 Task: Look for space in Terdāl, India from 2nd June, 2023 to 9th June, 2023 for 5 adults in price range Rs.7000 to Rs.13000. Place can be shared room with 2 bedrooms having 5 beds and 2 bathrooms. Property type can be house, flat, guest house. Booking option can be shelf check-in. Required host language is English.
Action: Mouse moved to (424, 65)
Screenshot: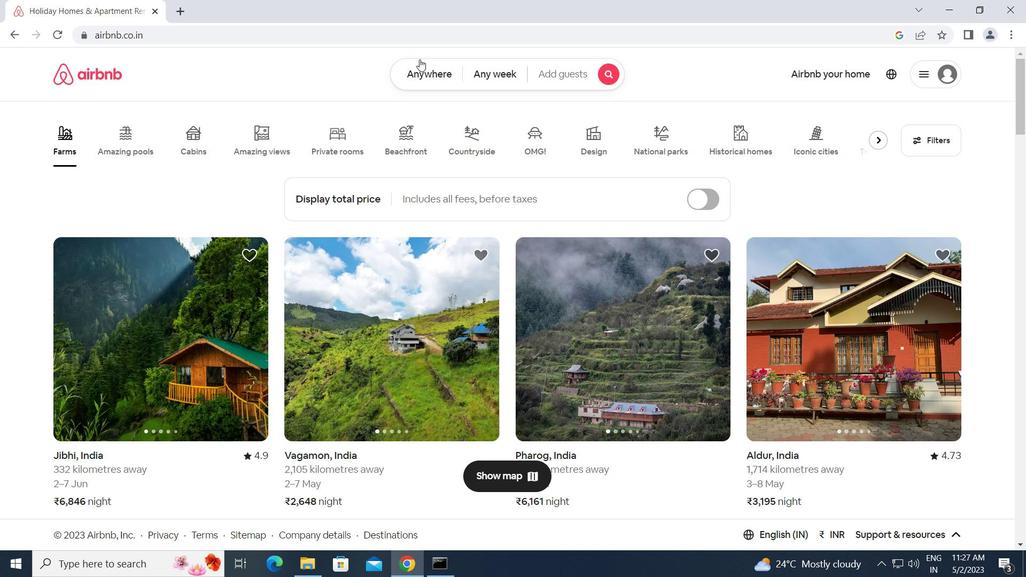 
Action: Mouse pressed left at (424, 65)
Screenshot: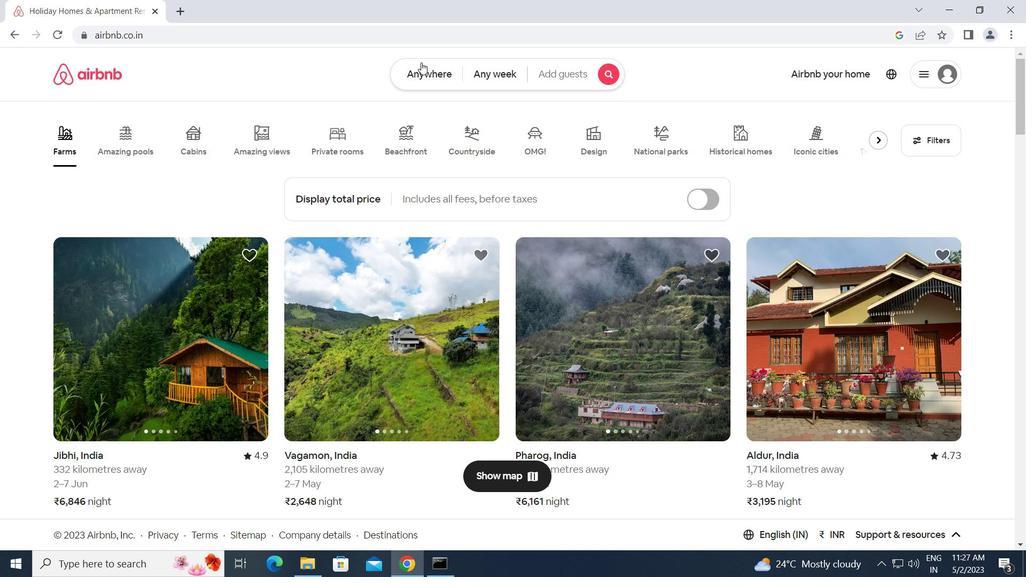 
Action: Mouse moved to (360, 110)
Screenshot: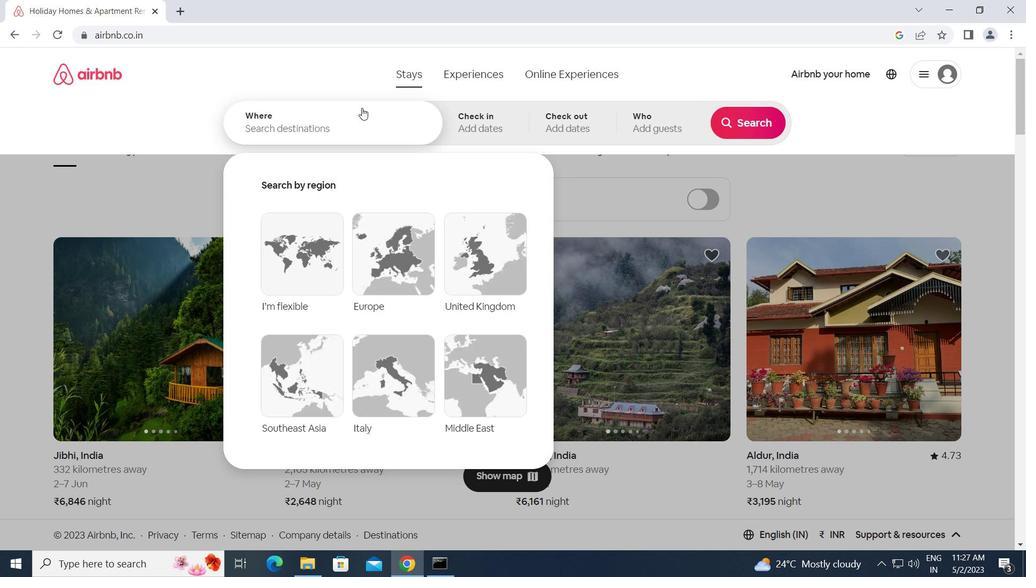 
Action: Mouse pressed left at (360, 110)
Screenshot: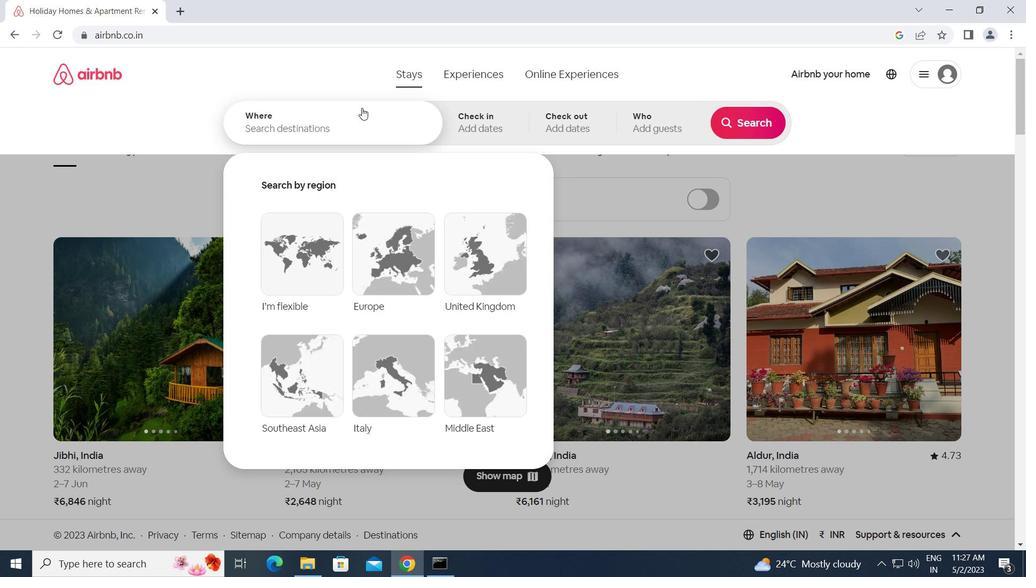 
Action: Key pressed t<Key.caps_lock>erdal,<Key.space><Key.caps_lock>i<Key.caps_lock>ndia<Key.enter>
Screenshot: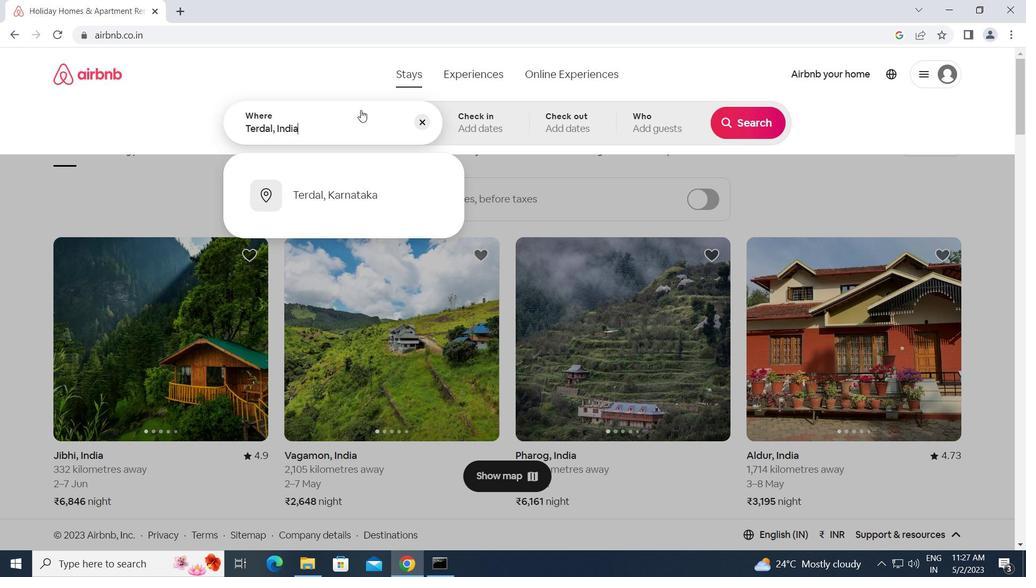 
Action: Mouse moved to (696, 280)
Screenshot: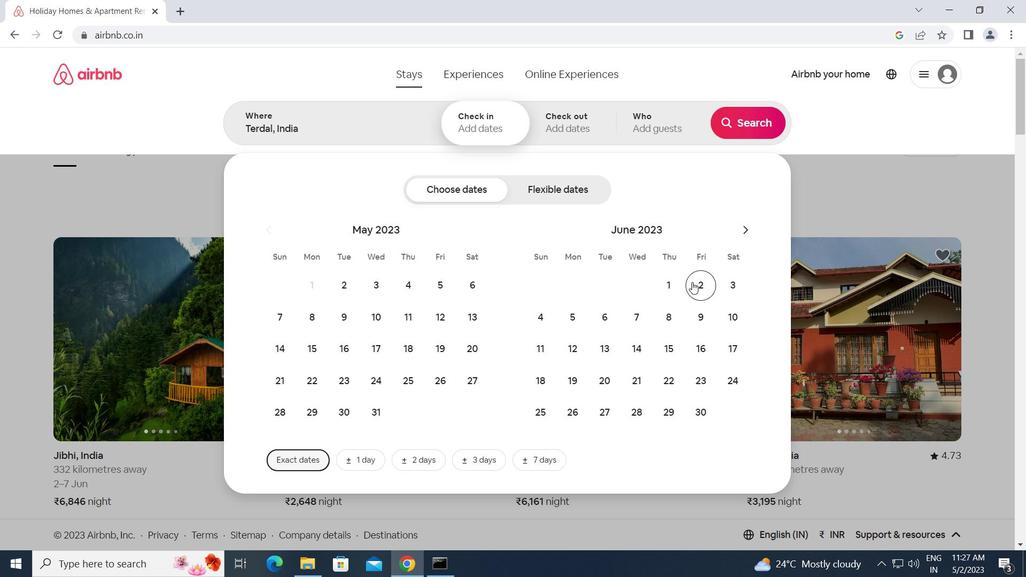 
Action: Mouse pressed left at (696, 280)
Screenshot: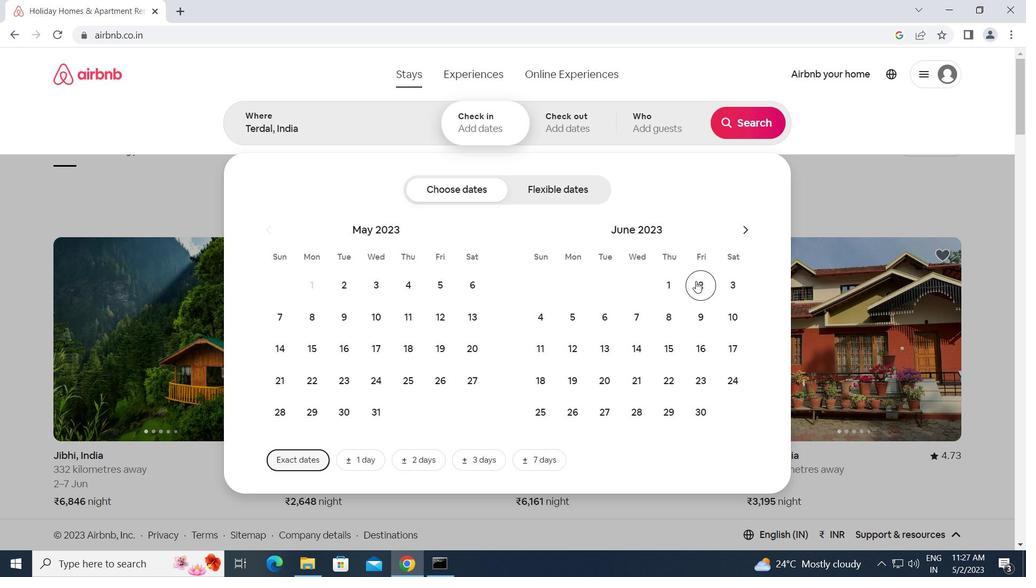 
Action: Mouse moved to (699, 325)
Screenshot: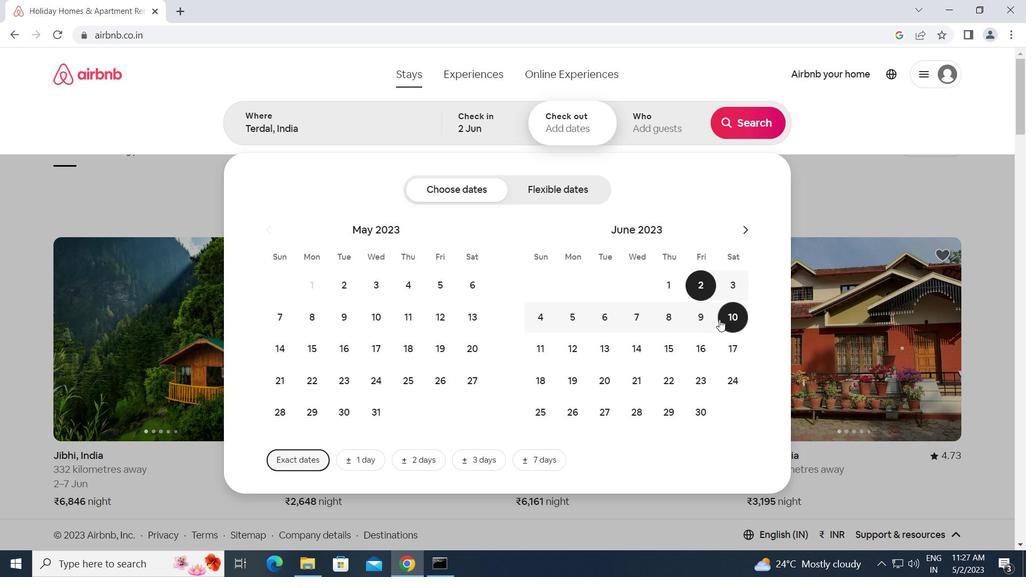
Action: Mouse pressed left at (699, 325)
Screenshot: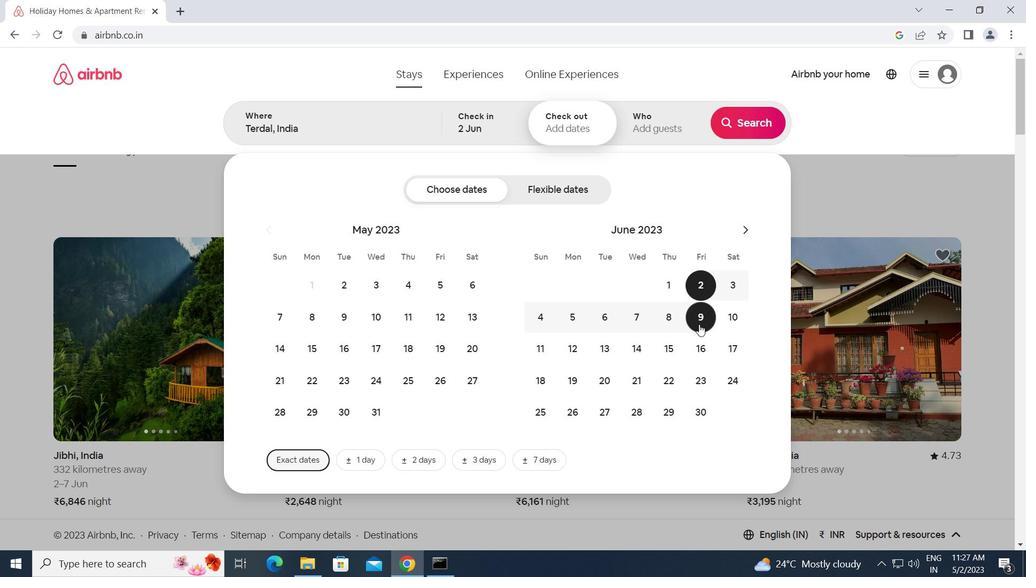 
Action: Mouse moved to (667, 114)
Screenshot: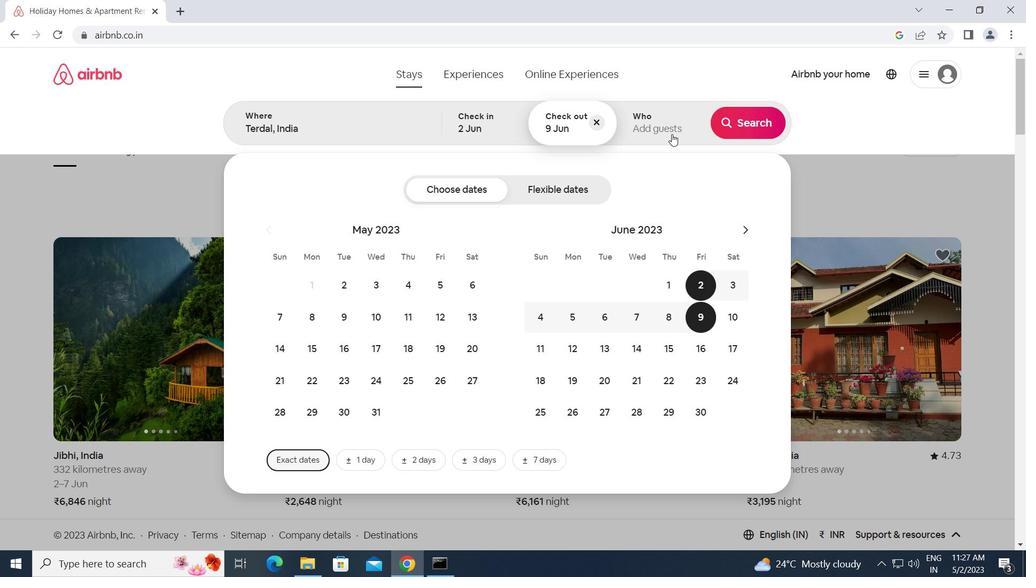 
Action: Mouse pressed left at (667, 114)
Screenshot: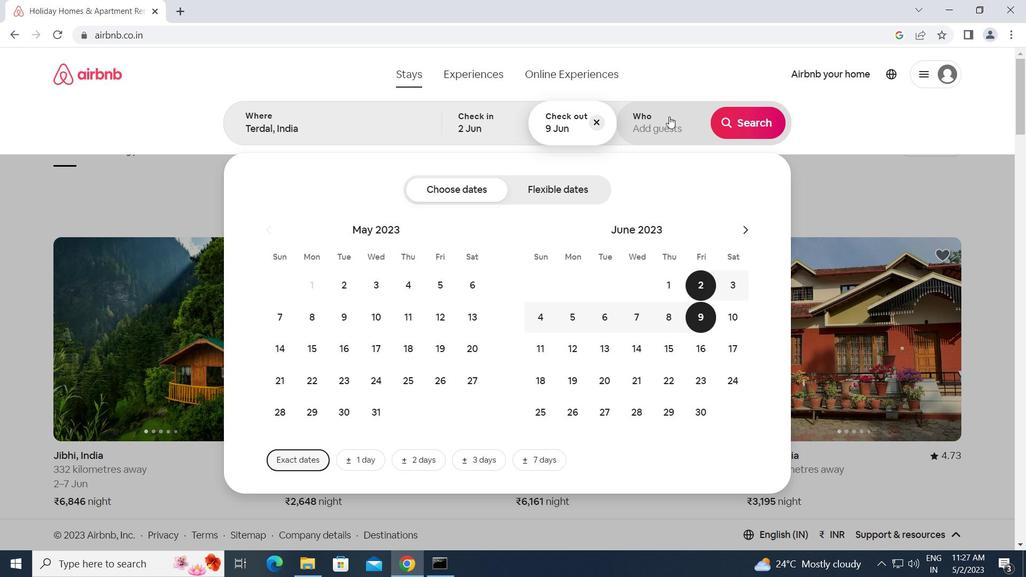 
Action: Mouse moved to (758, 196)
Screenshot: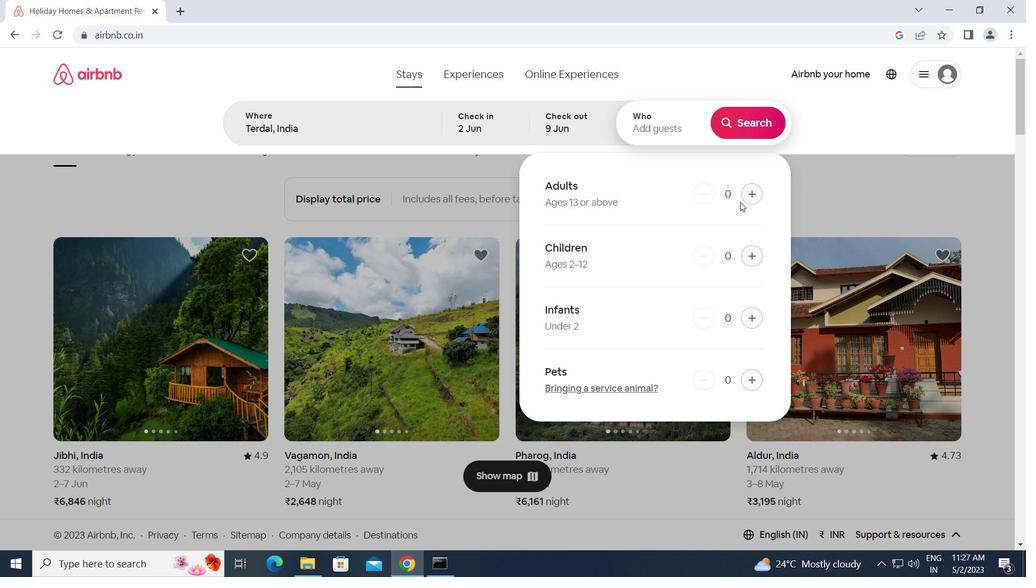 
Action: Mouse pressed left at (758, 196)
Screenshot: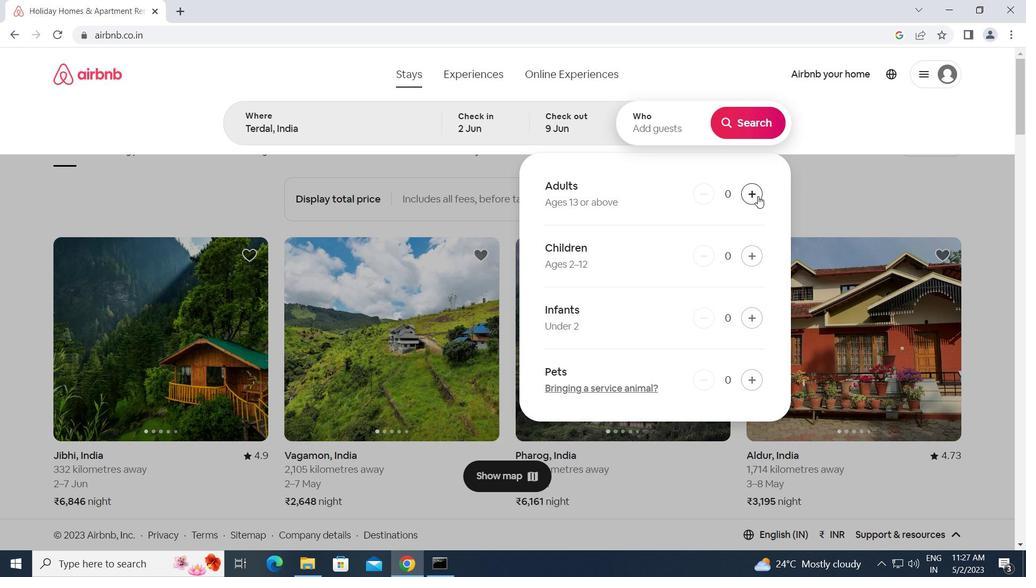 
Action: Mouse pressed left at (758, 196)
Screenshot: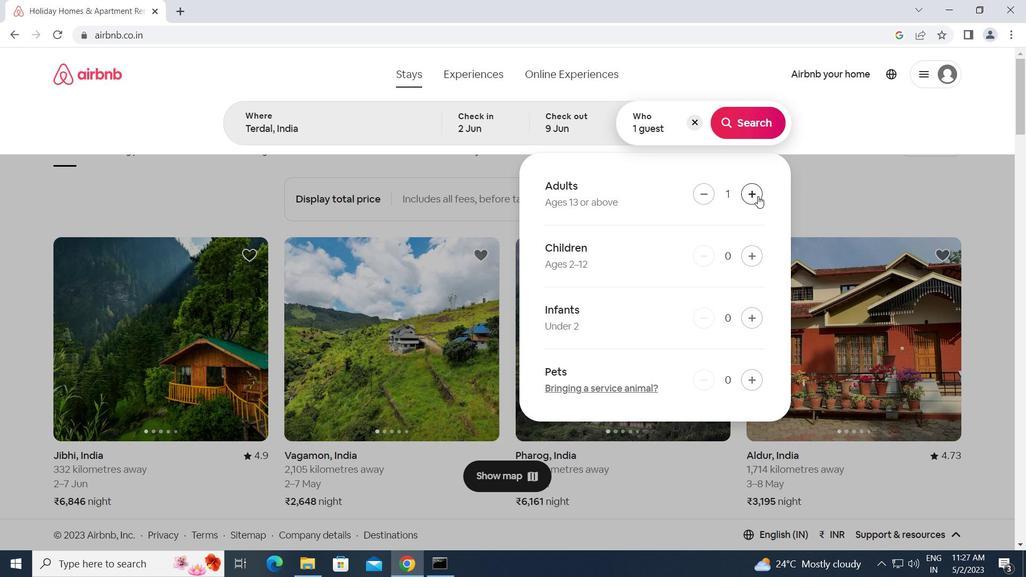 
Action: Mouse pressed left at (758, 196)
Screenshot: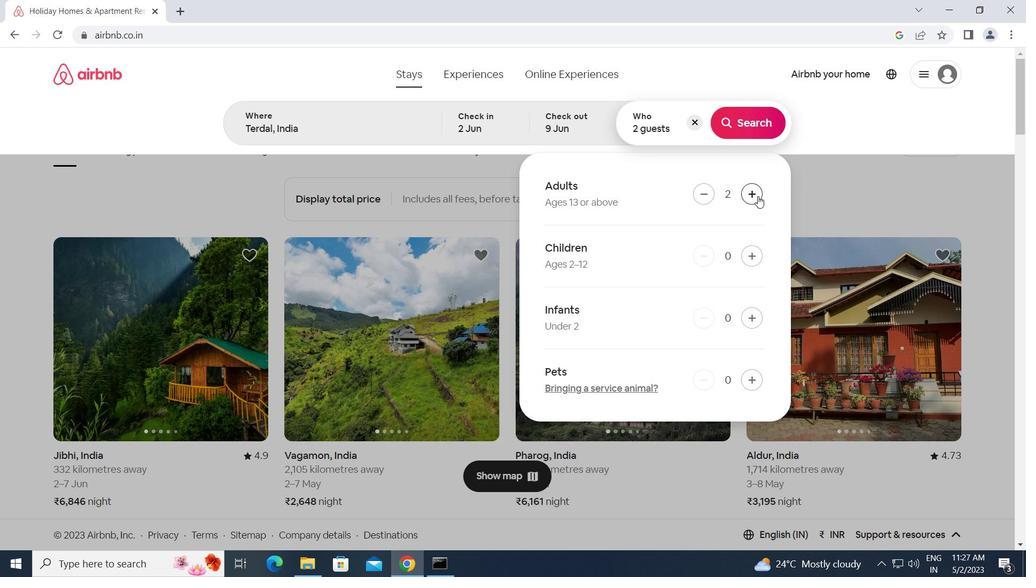 
Action: Mouse pressed left at (758, 196)
Screenshot: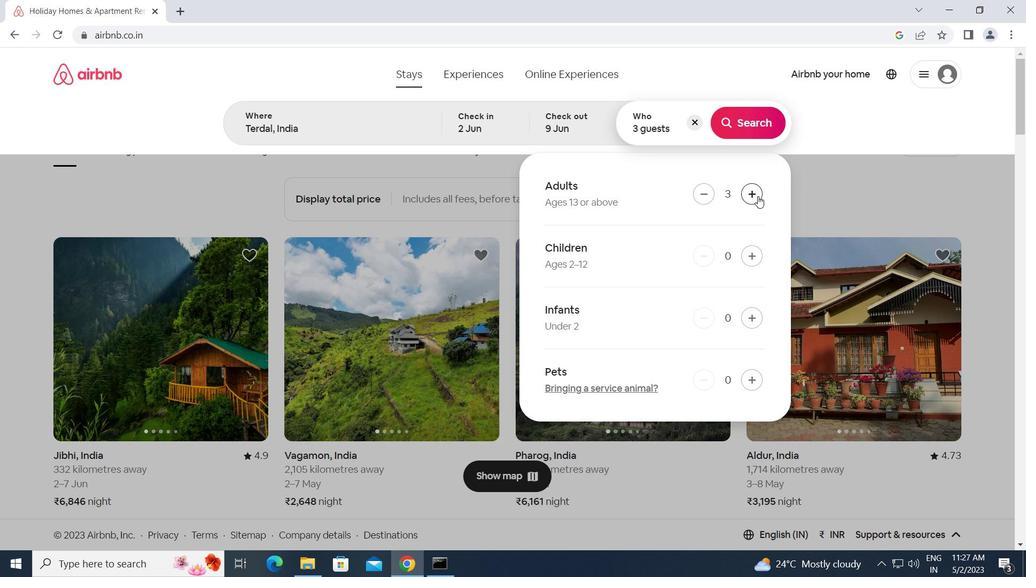 
Action: Mouse pressed left at (758, 196)
Screenshot: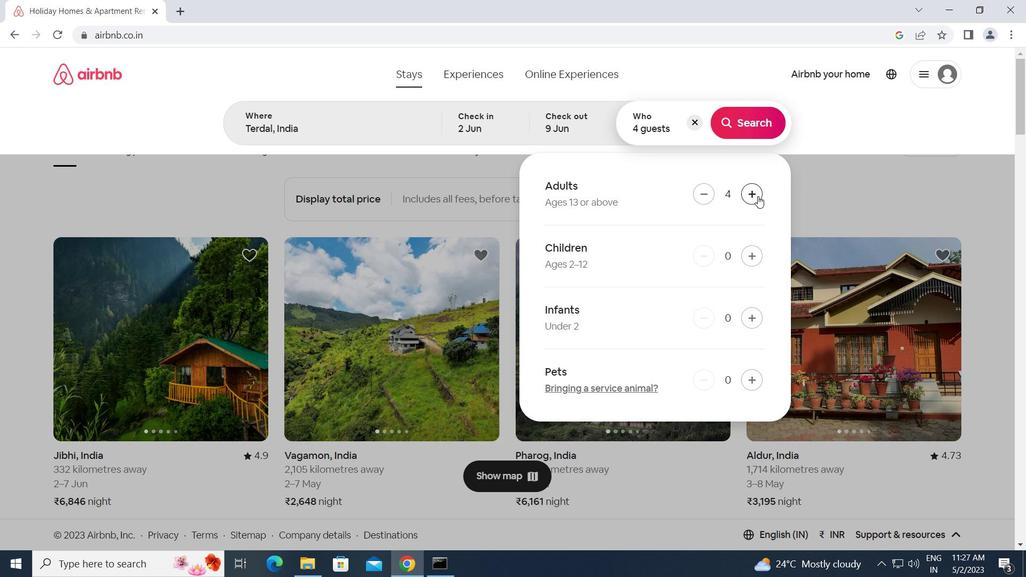 
Action: Mouse moved to (745, 122)
Screenshot: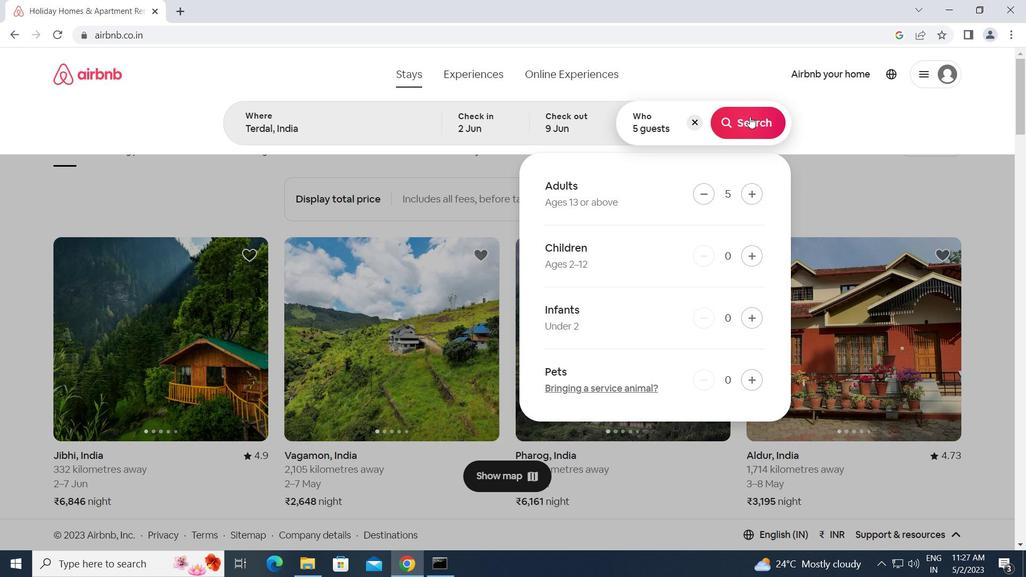 
Action: Mouse pressed left at (745, 122)
Screenshot: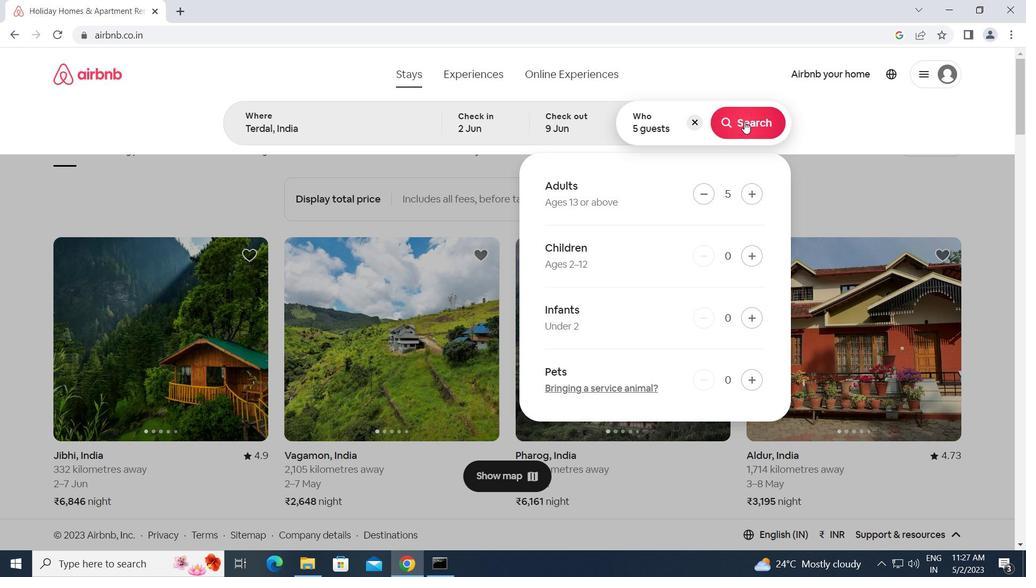 
Action: Mouse moved to (976, 121)
Screenshot: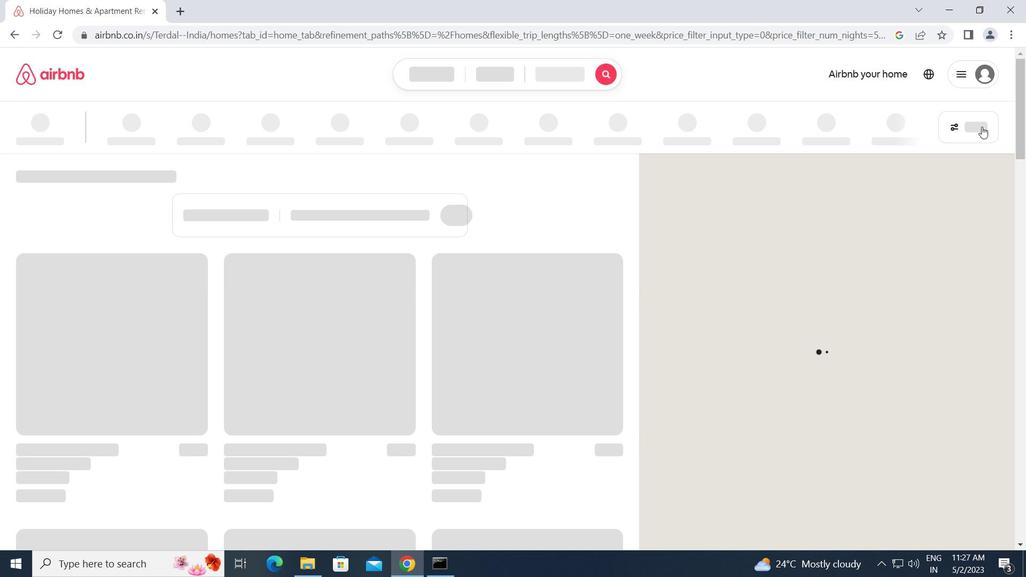 
Action: Mouse pressed left at (976, 121)
Screenshot: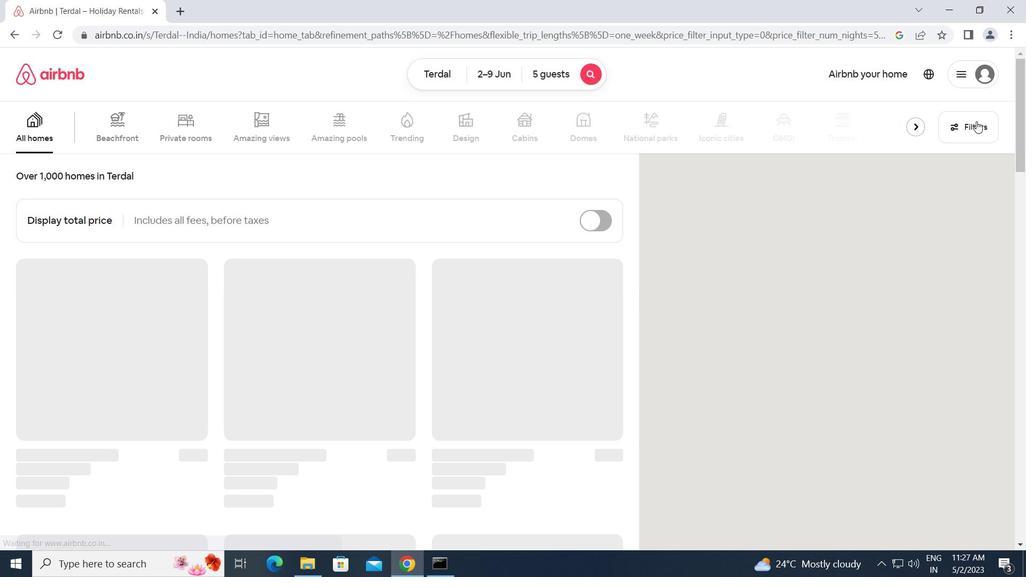 
Action: Mouse moved to (344, 293)
Screenshot: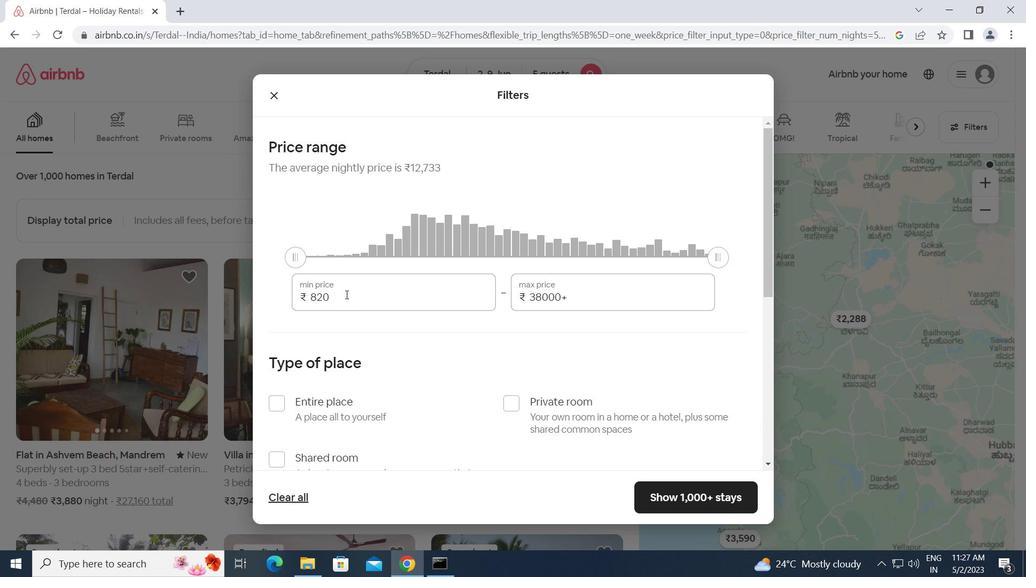 
Action: Mouse pressed left at (344, 293)
Screenshot: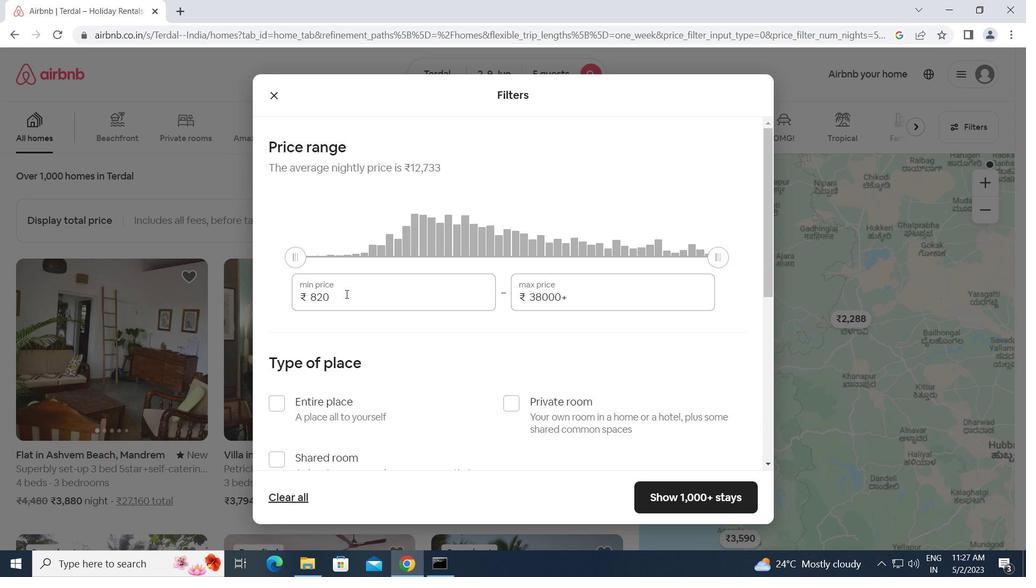 
Action: Mouse moved to (304, 303)
Screenshot: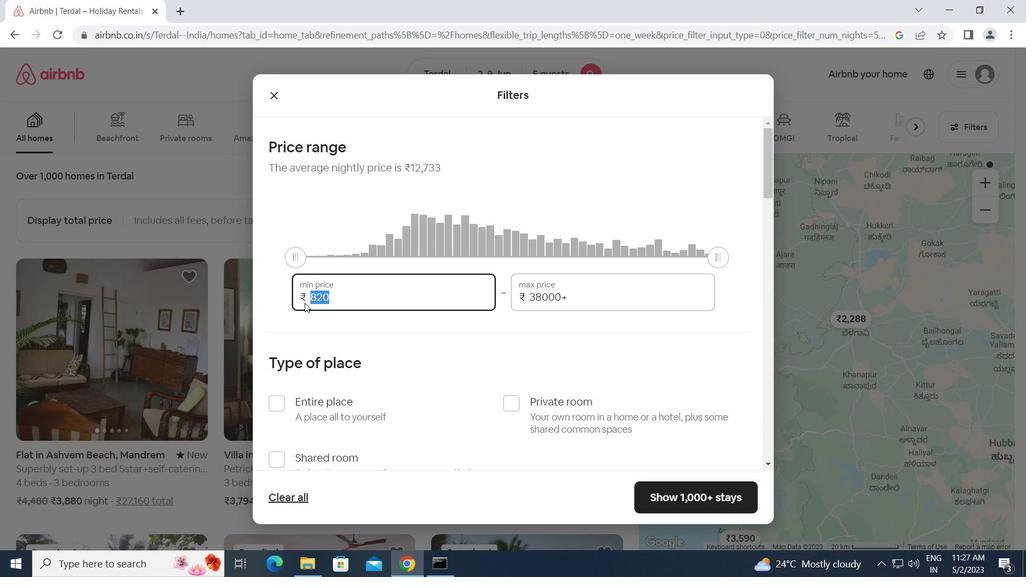 
Action: Key pressed 7000<Key.tab>13000
Screenshot: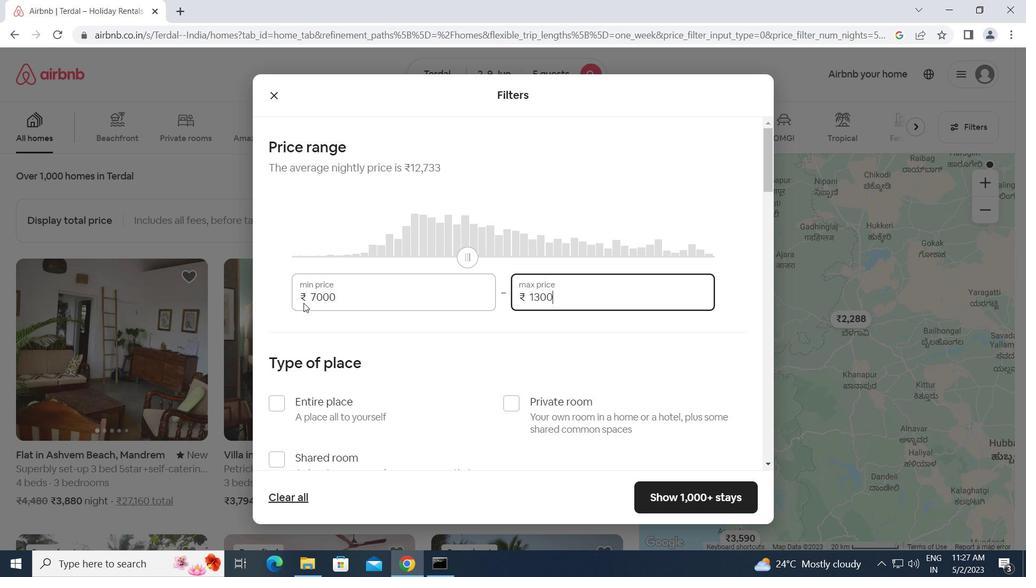 
Action: Mouse scrolled (304, 302) with delta (0, 0)
Screenshot: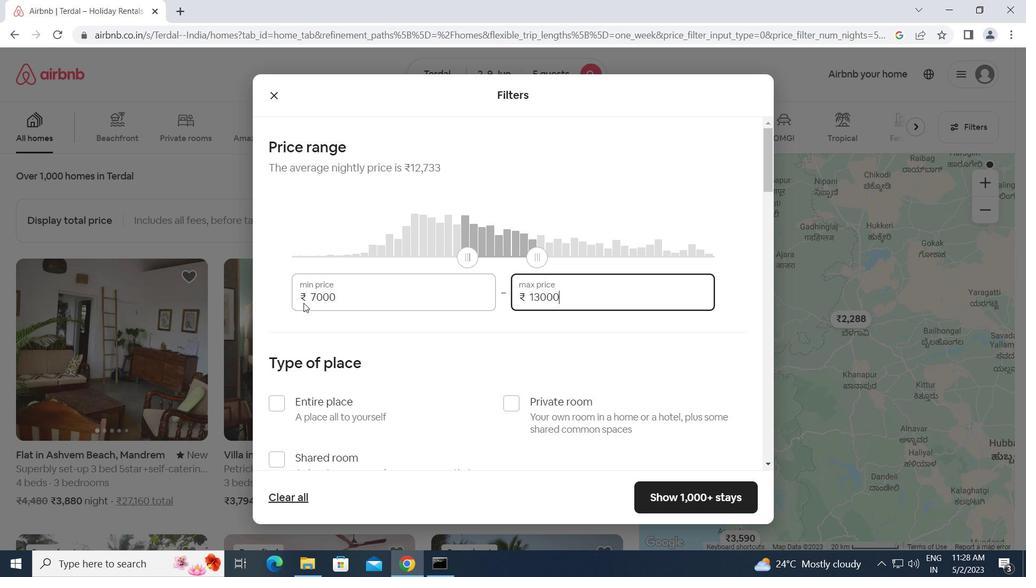 
Action: Mouse scrolled (304, 302) with delta (0, 0)
Screenshot: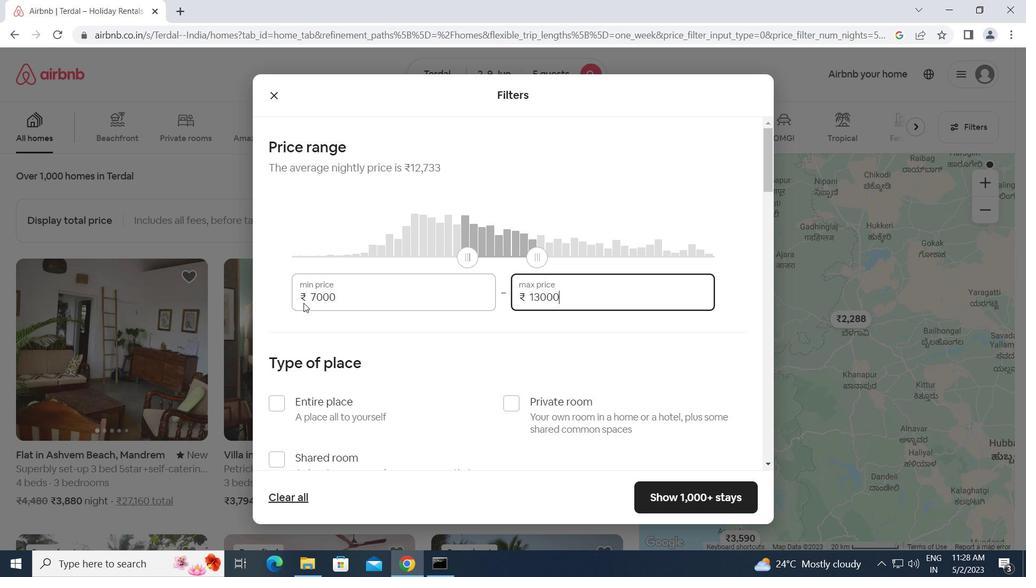 
Action: Mouse moved to (276, 327)
Screenshot: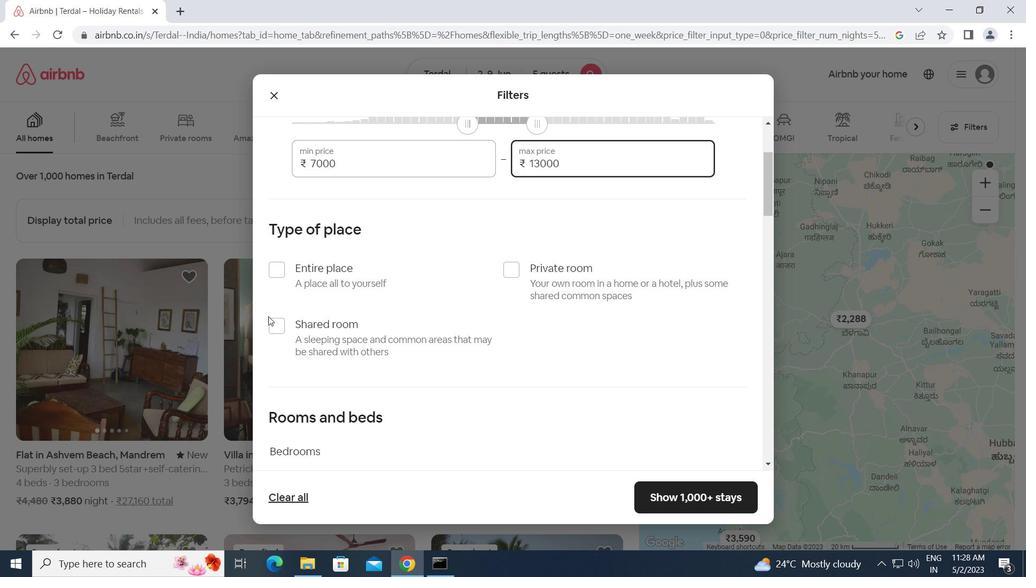 
Action: Mouse pressed left at (276, 327)
Screenshot: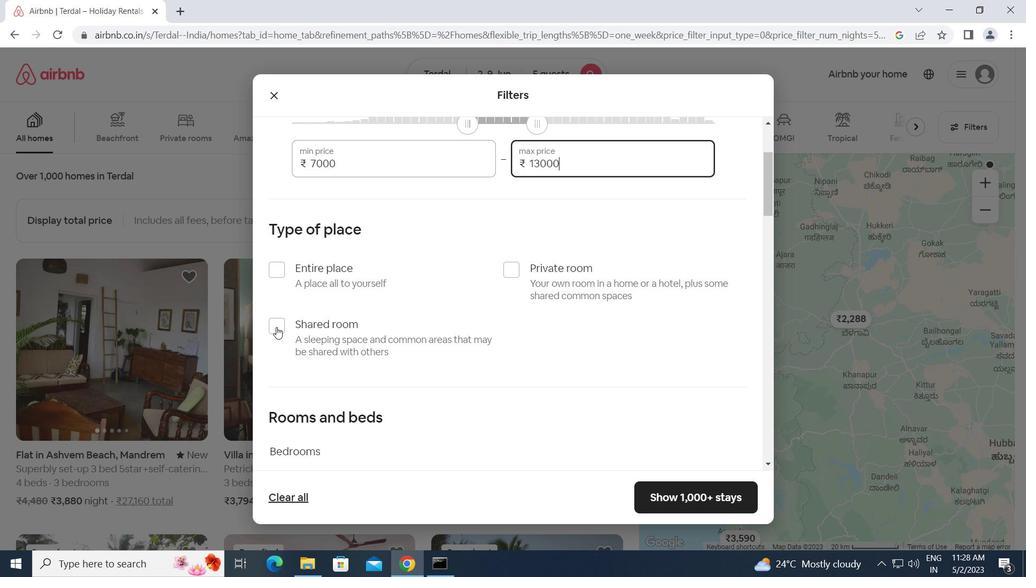 
Action: Mouse moved to (413, 345)
Screenshot: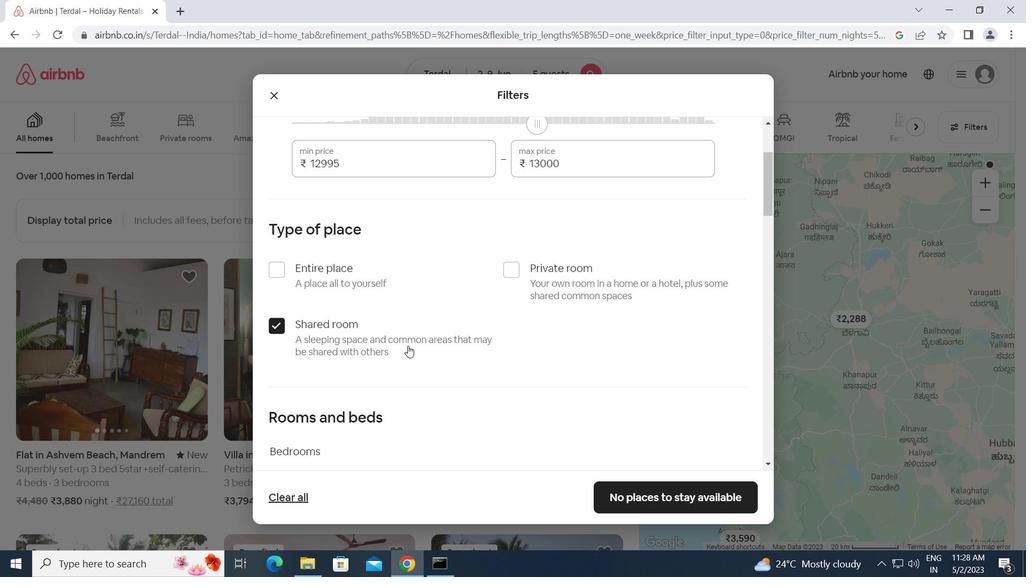 
Action: Mouse scrolled (413, 345) with delta (0, 0)
Screenshot: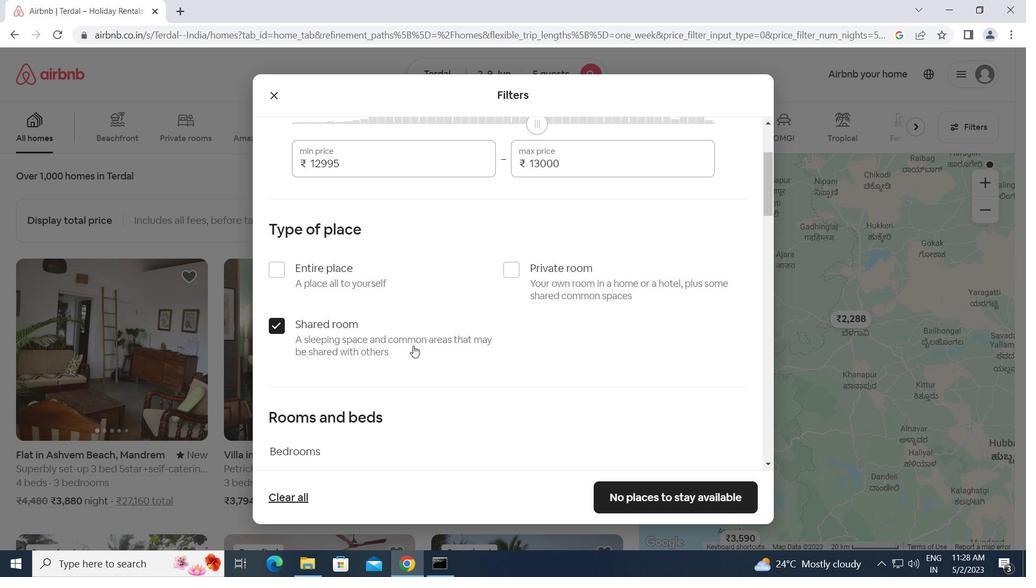 
Action: Mouse scrolled (413, 345) with delta (0, 0)
Screenshot: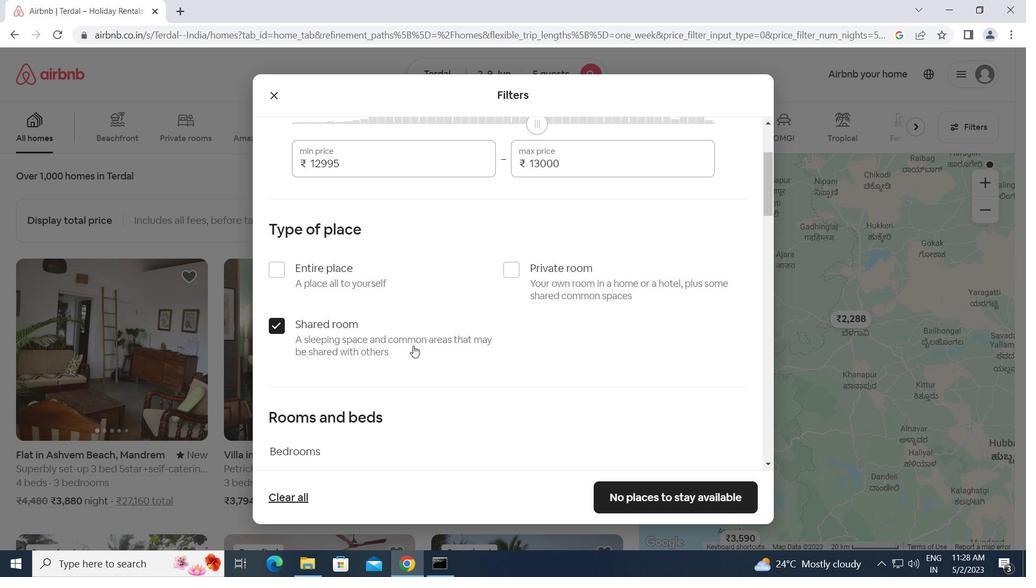 
Action: Mouse scrolled (413, 345) with delta (0, 0)
Screenshot: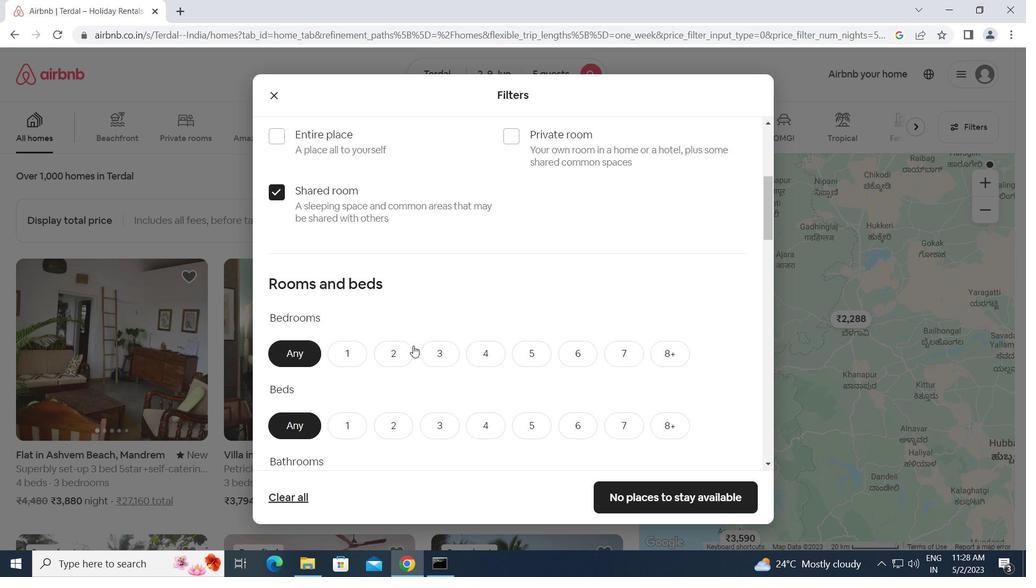 
Action: Mouse moved to (388, 287)
Screenshot: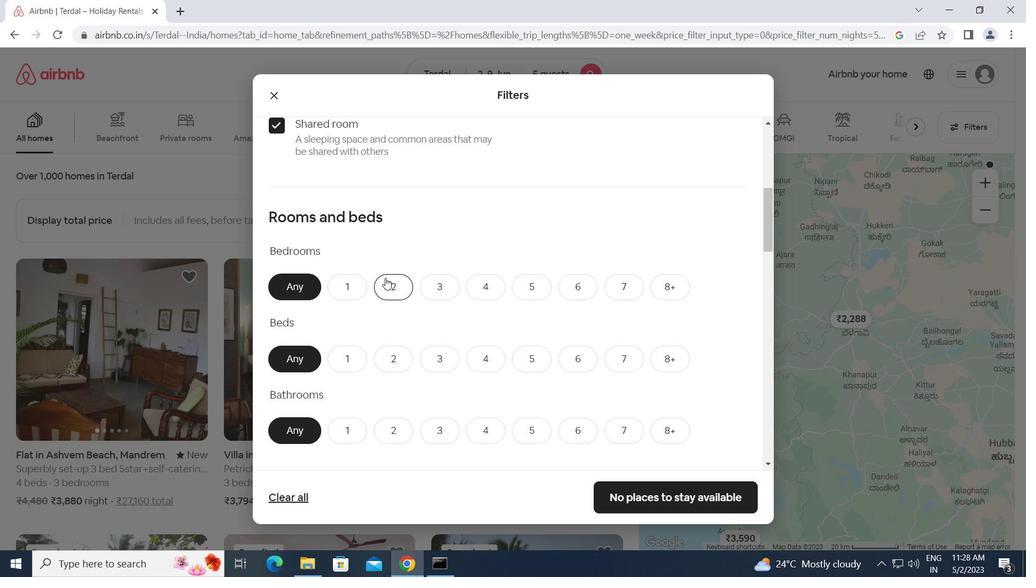 
Action: Mouse pressed left at (388, 287)
Screenshot: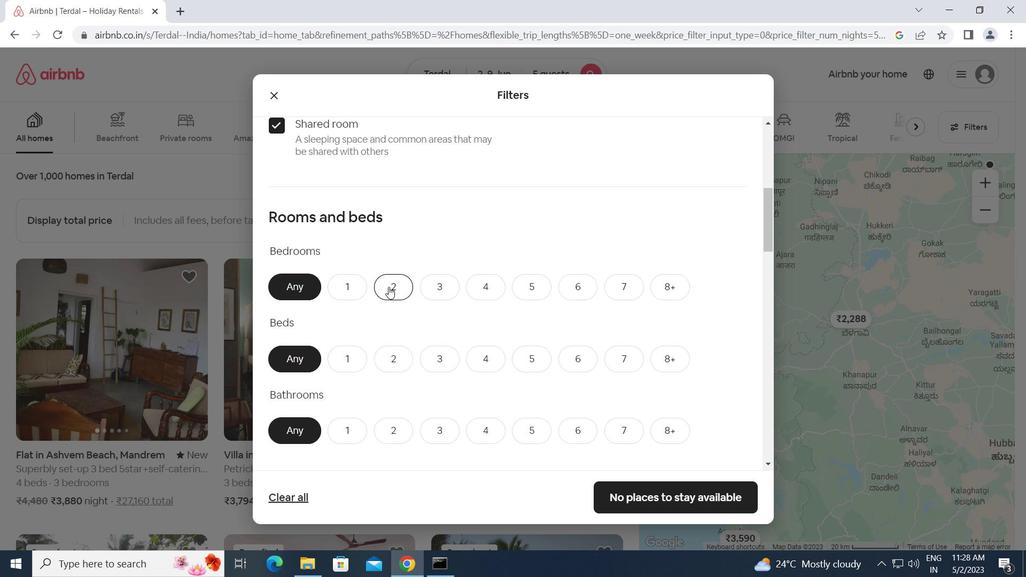 
Action: Mouse moved to (534, 351)
Screenshot: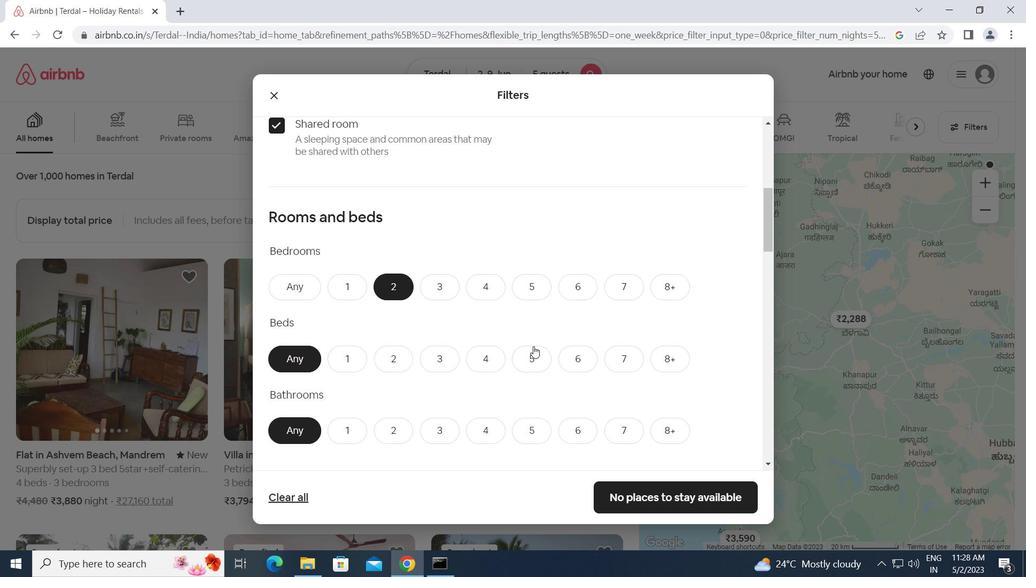 
Action: Mouse pressed left at (534, 351)
Screenshot: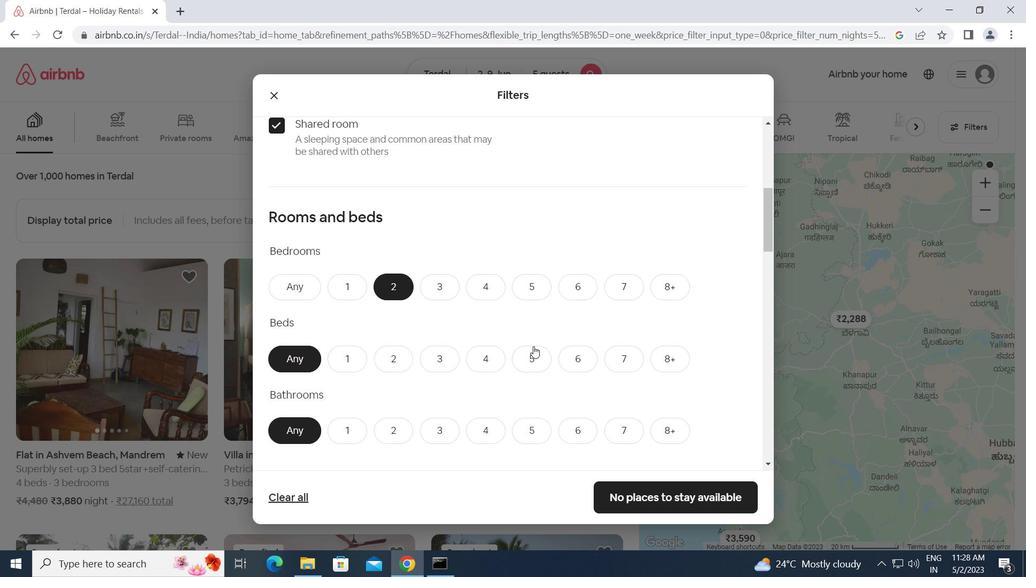 
Action: Mouse moved to (388, 431)
Screenshot: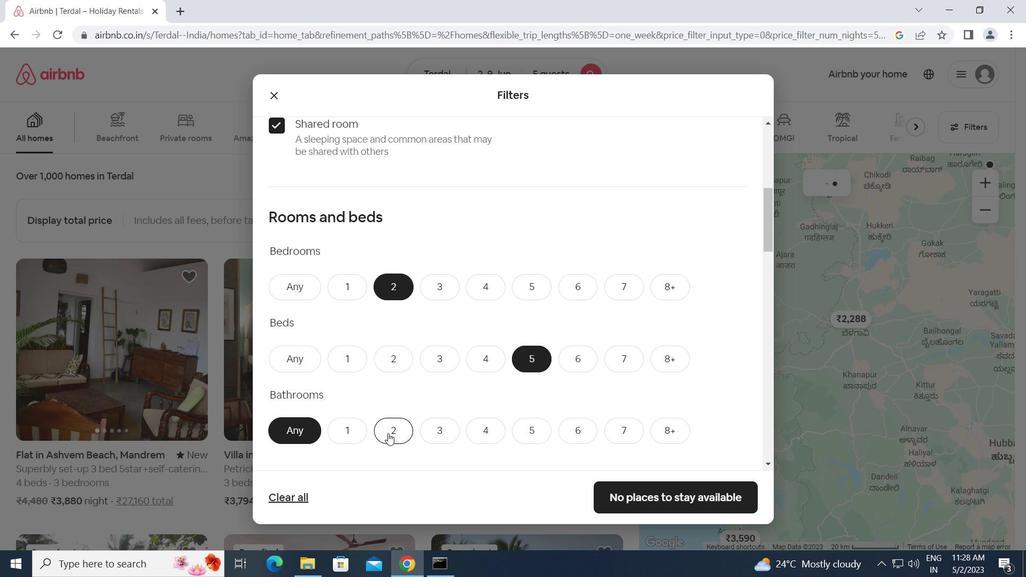 
Action: Mouse pressed left at (388, 431)
Screenshot: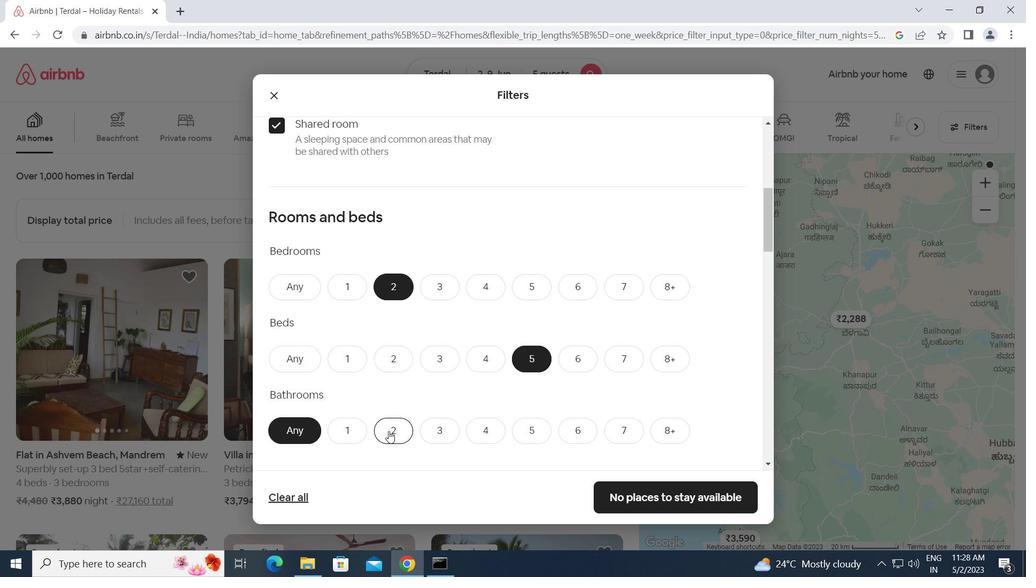 
Action: Mouse scrolled (388, 431) with delta (0, 0)
Screenshot: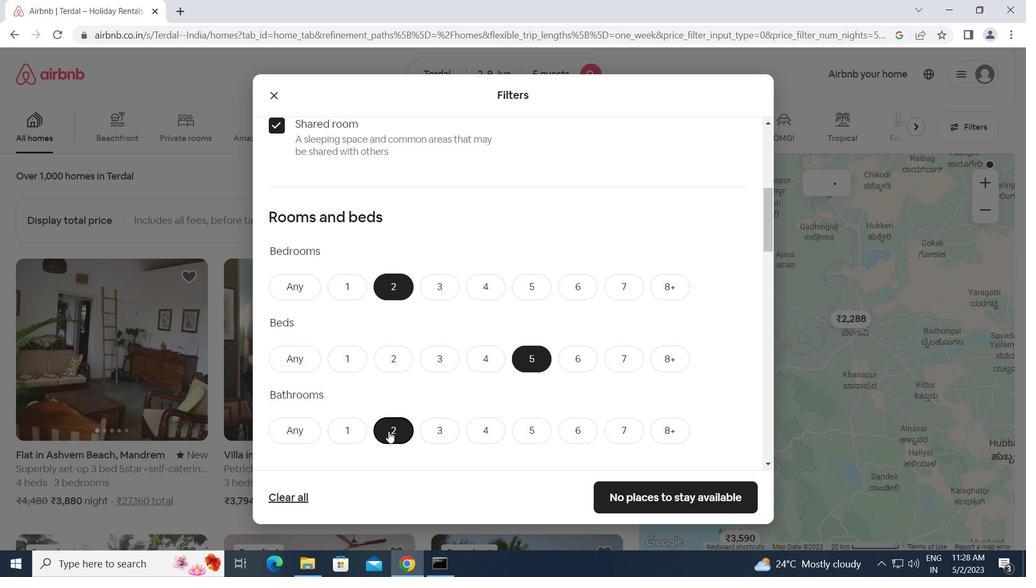
Action: Mouse scrolled (388, 431) with delta (0, 0)
Screenshot: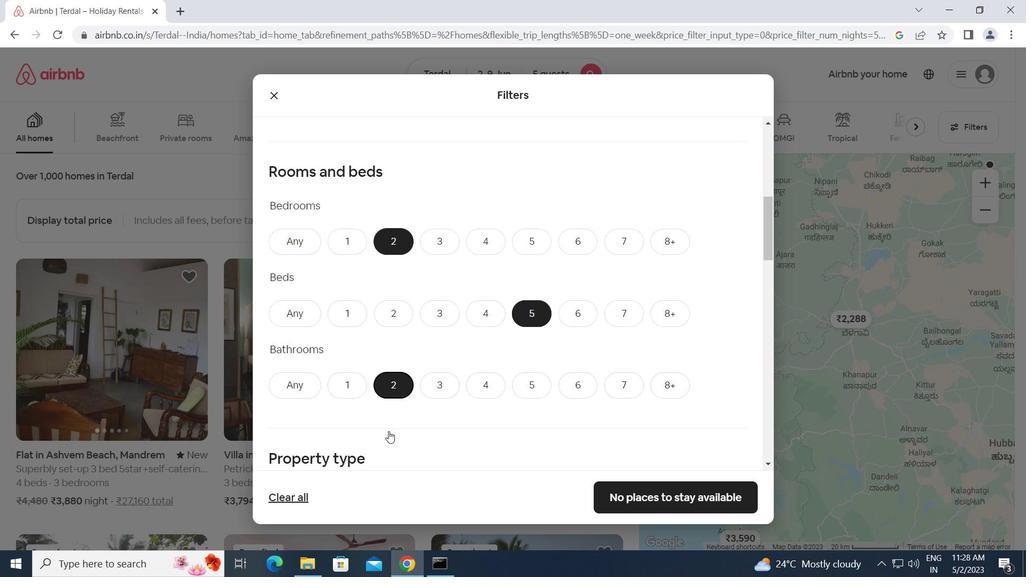 
Action: Mouse scrolled (388, 431) with delta (0, 0)
Screenshot: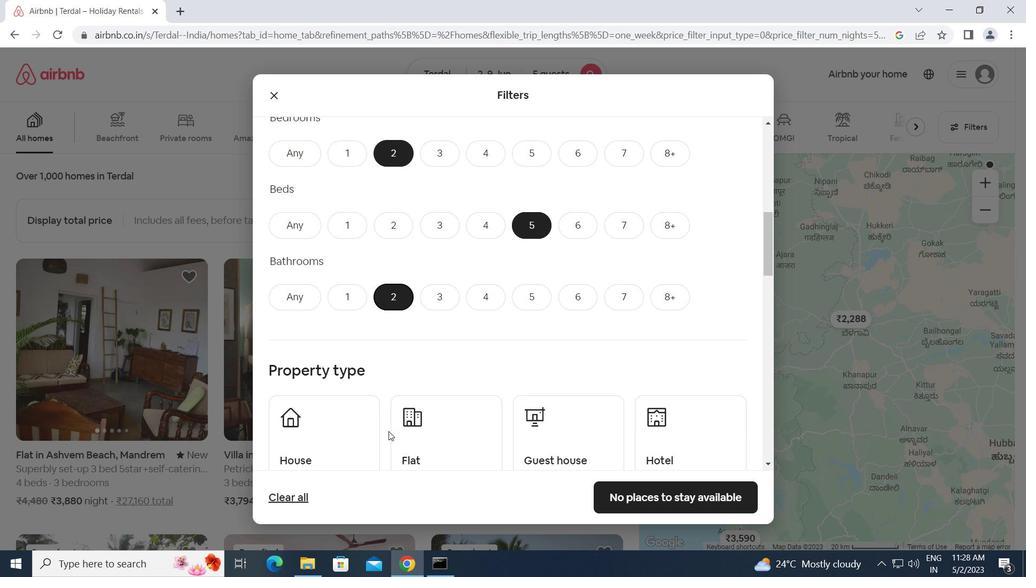
Action: Mouse moved to (333, 389)
Screenshot: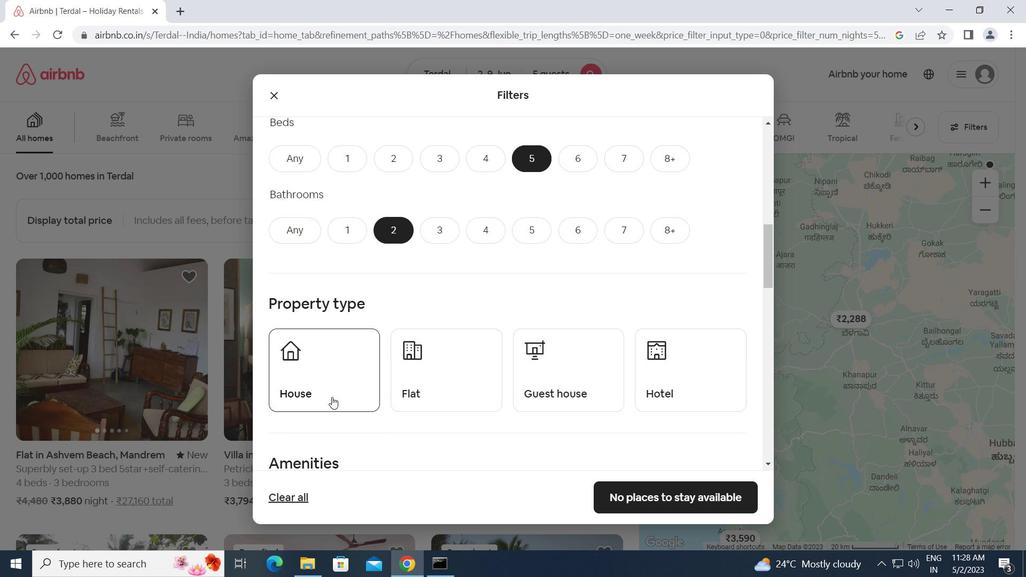 
Action: Mouse pressed left at (333, 389)
Screenshot: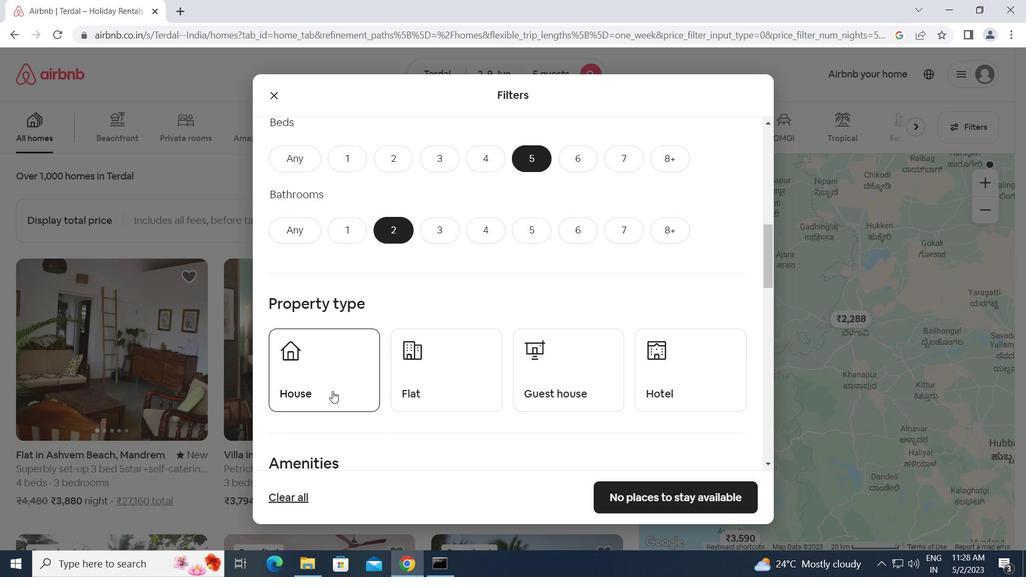 
Action: Mouse moved to (477, 390)
Screenshot: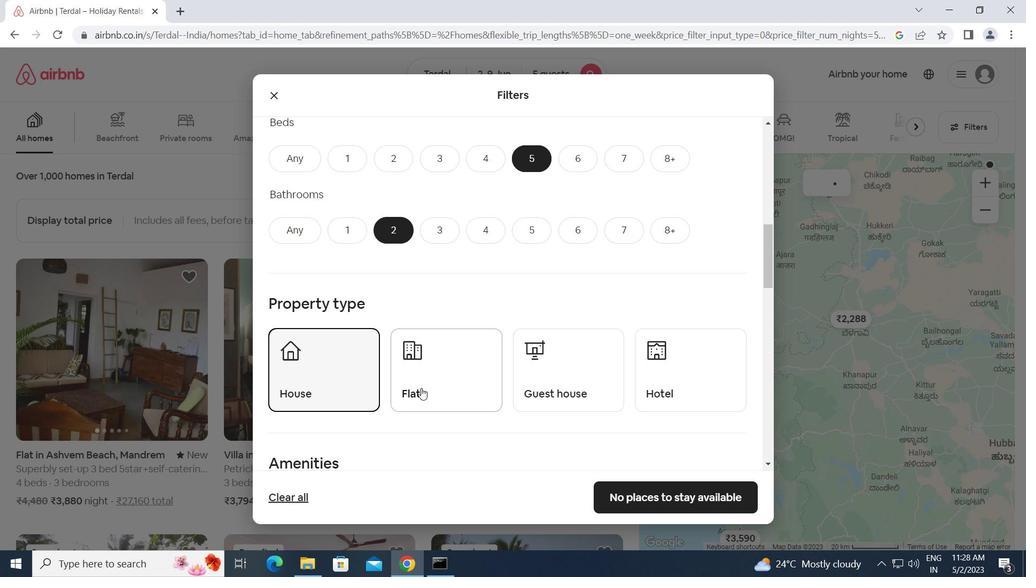 
Action: Mouse pressed left at (477, 390)
Screenshot: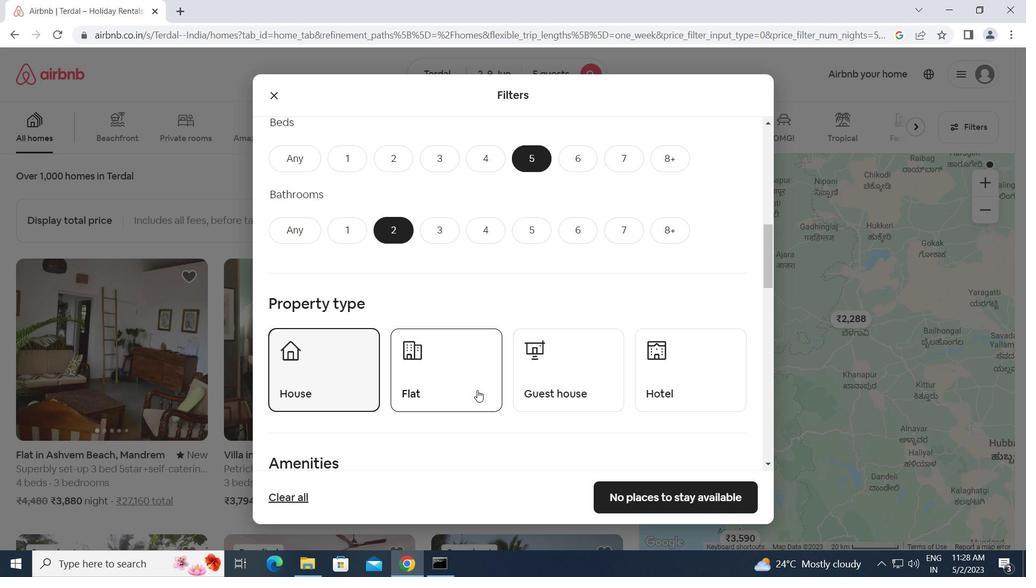 
Action: Mouse moved to (555, 389)
Screenshot: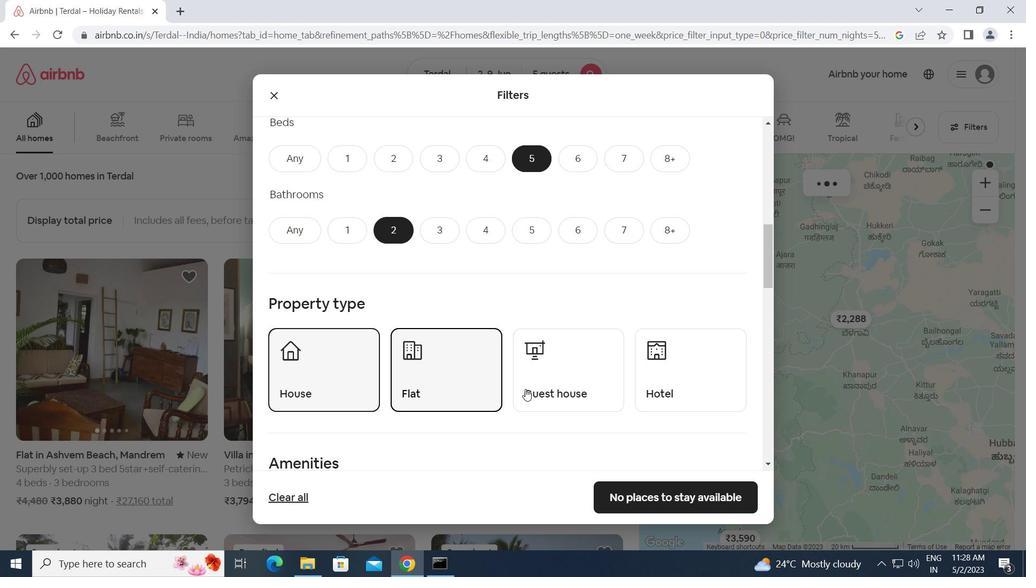 
Action: Mouse pressed left at (555, 389)
Screenshot: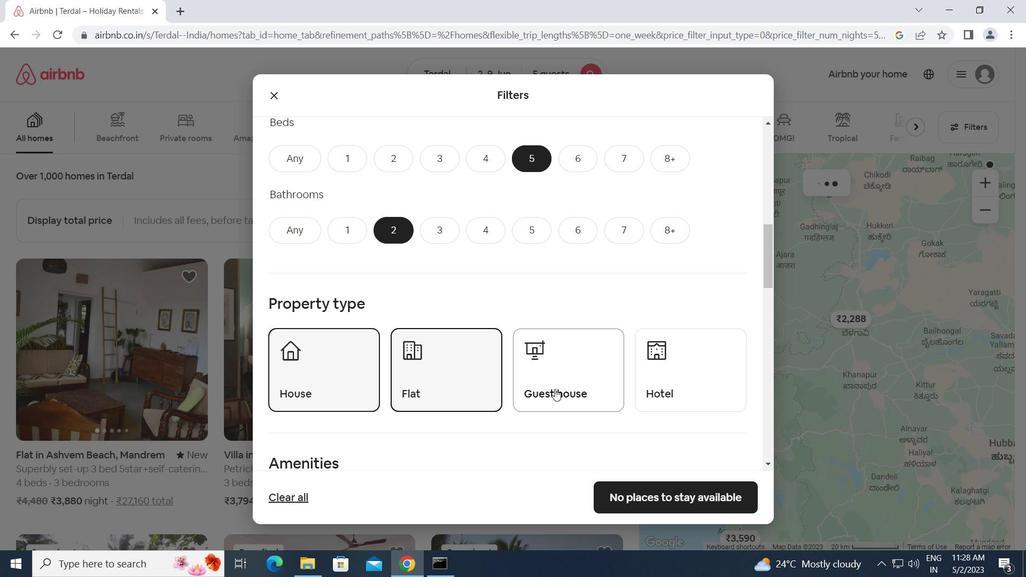 
Action: Mouse moved to (452, 385)
Screenshot: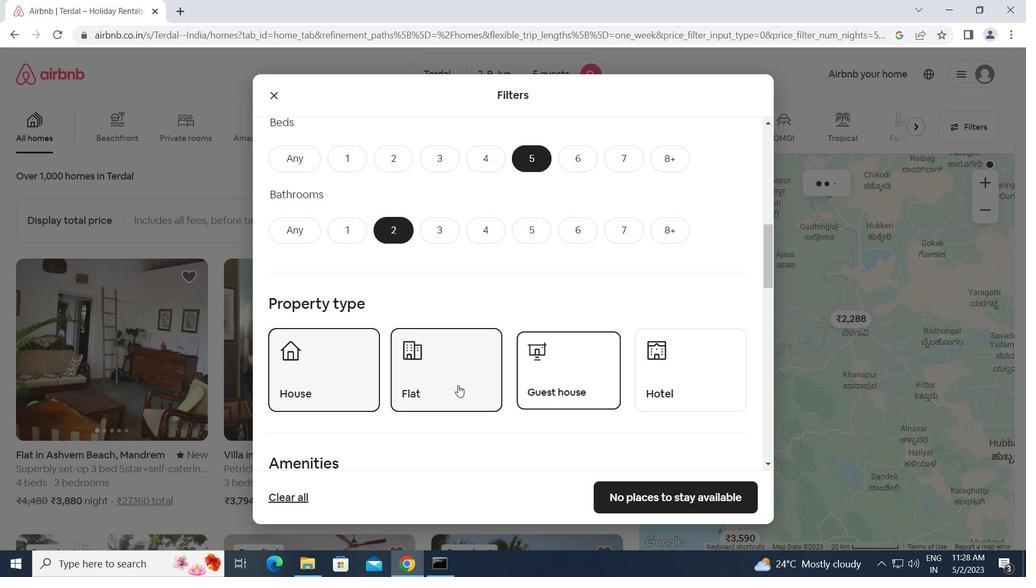 
Action: Mouse scrolled (452, 384) with delta (0, 0)
Screenshot: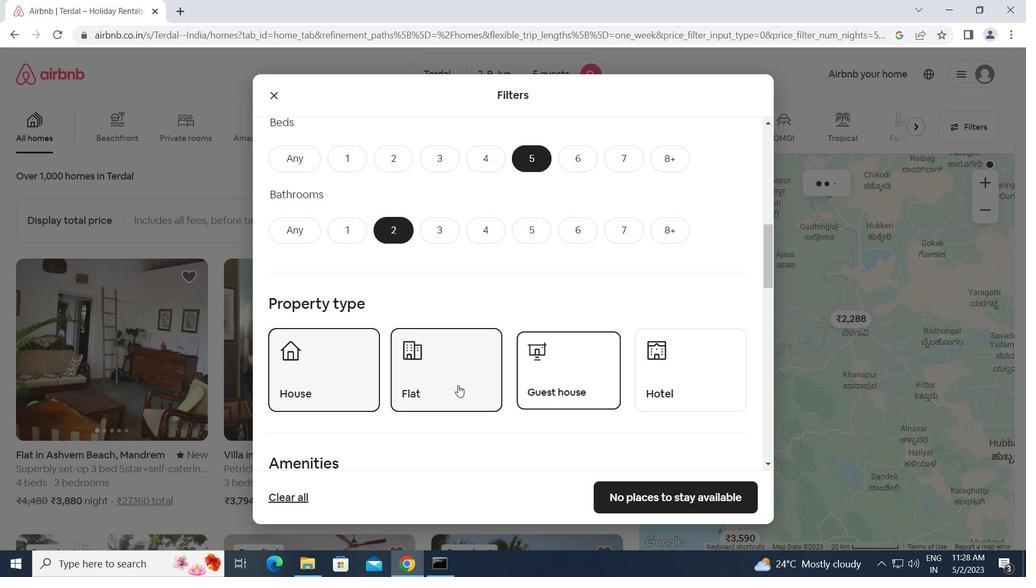 
Action: Mouse scrolled (452, 384) with delta (0, 0)
Screenshot: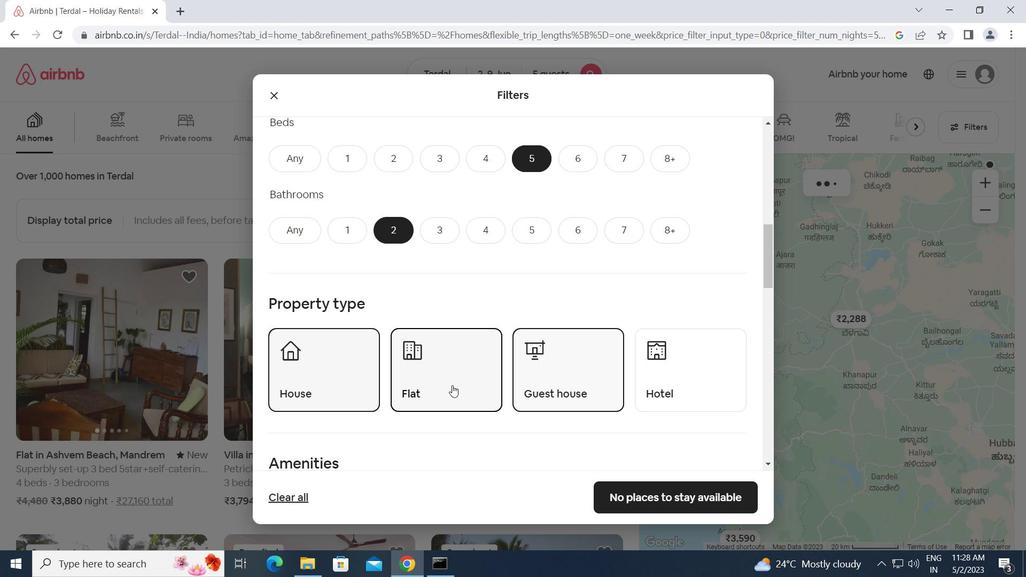 
Action: Mouse scrolled (452, 384) with delta (0, 0)
Screenshot: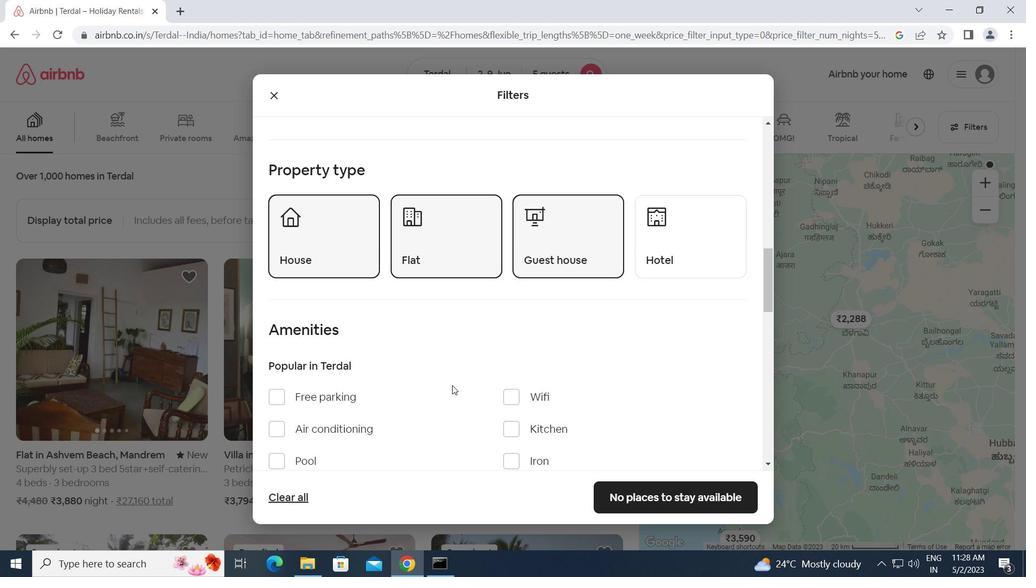 
Action: Mouse scrolled (452, 384) with delta (0, 0)
Screenshot: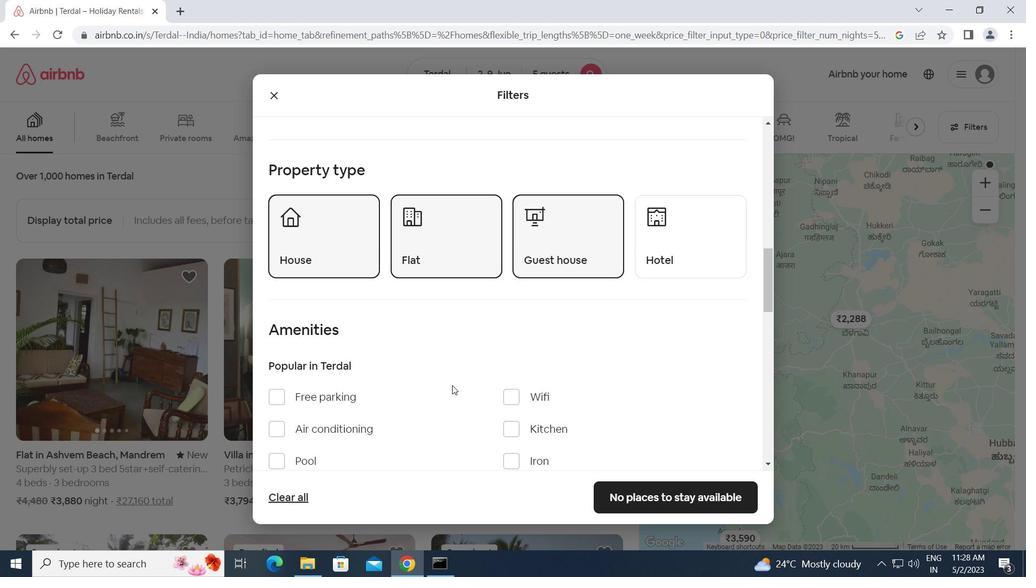 
Action: Mouse scrolled (452, 384) with delta (0, 0)
Screenshot: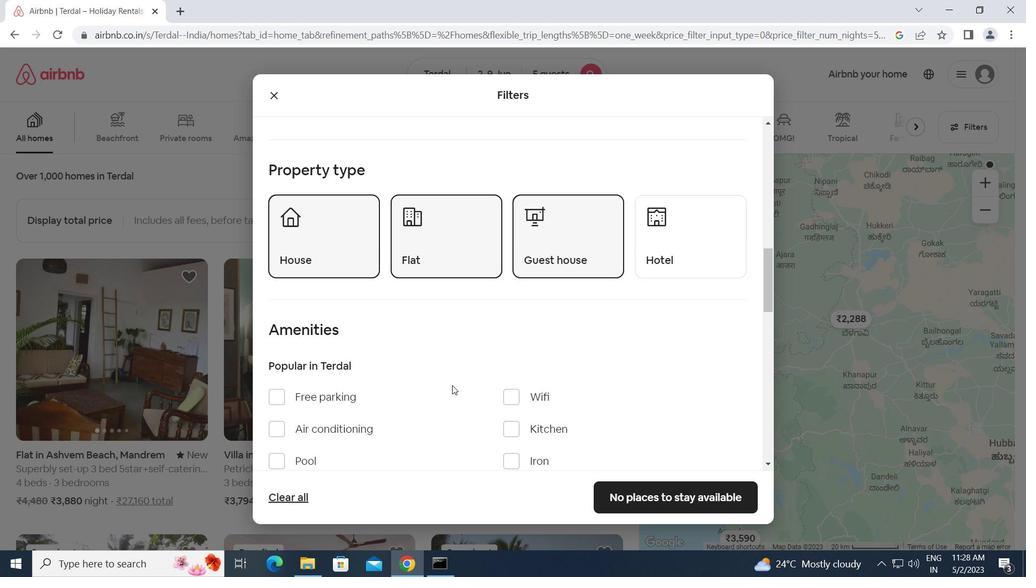 
Action: Mouse moved to (715, 437)
Screenshot: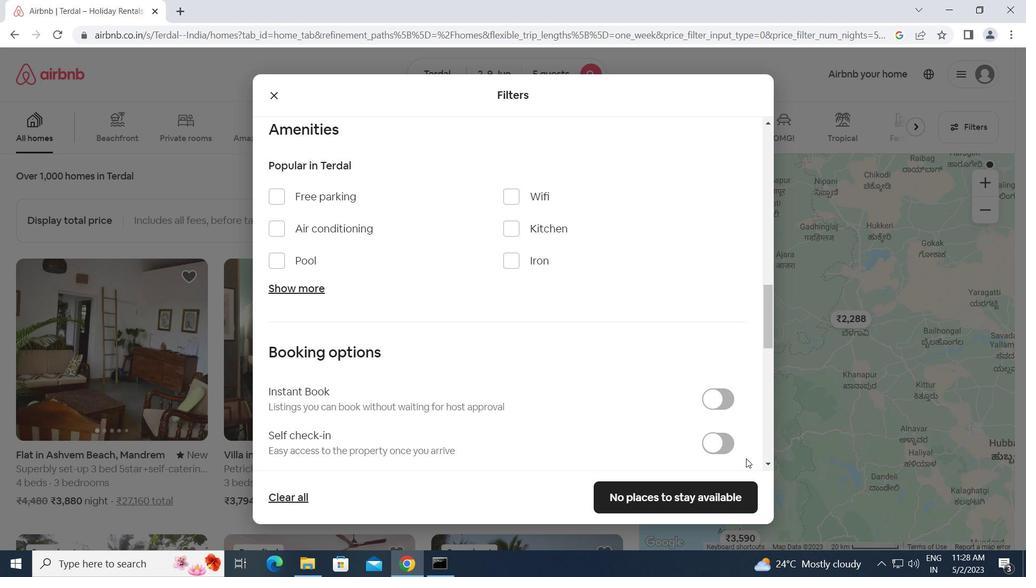 
Action: Mouse pressed left at (715, 437)
Screenshot: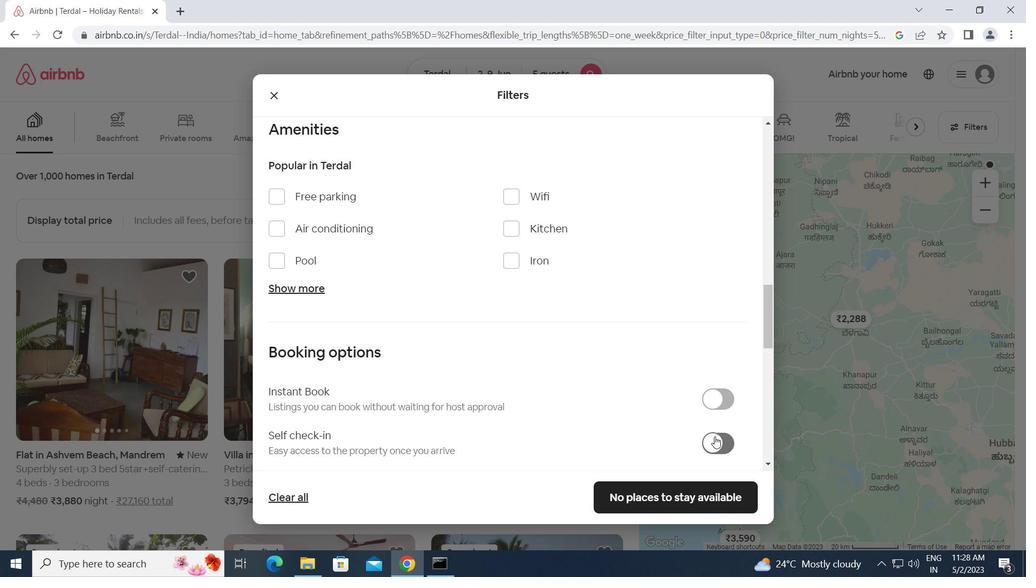 
Action: Mouse moved to (474, 436)
Screenshot: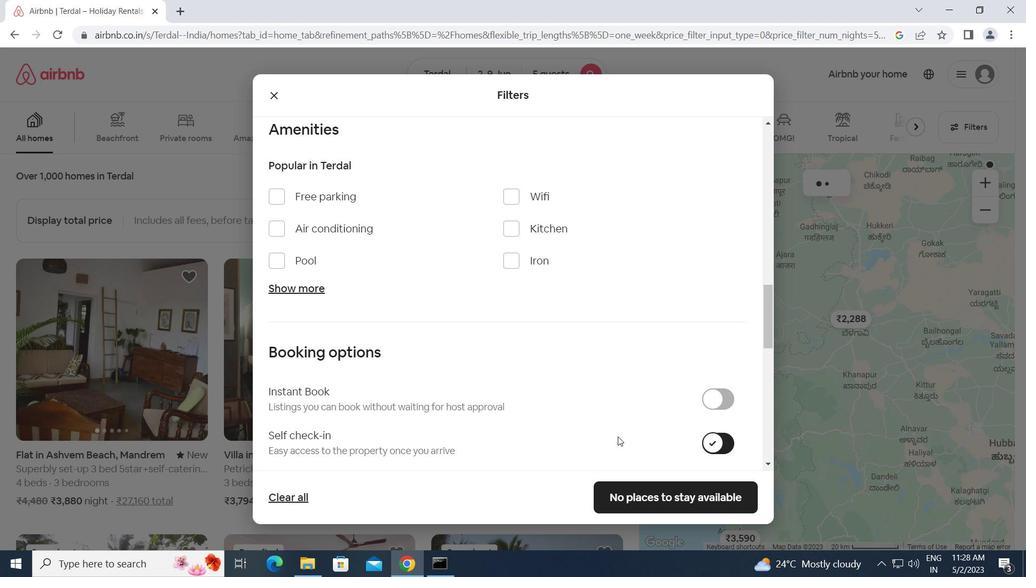 
Action: Mouse scrolled (474, 436) with delta (0, 0)
Screenshot: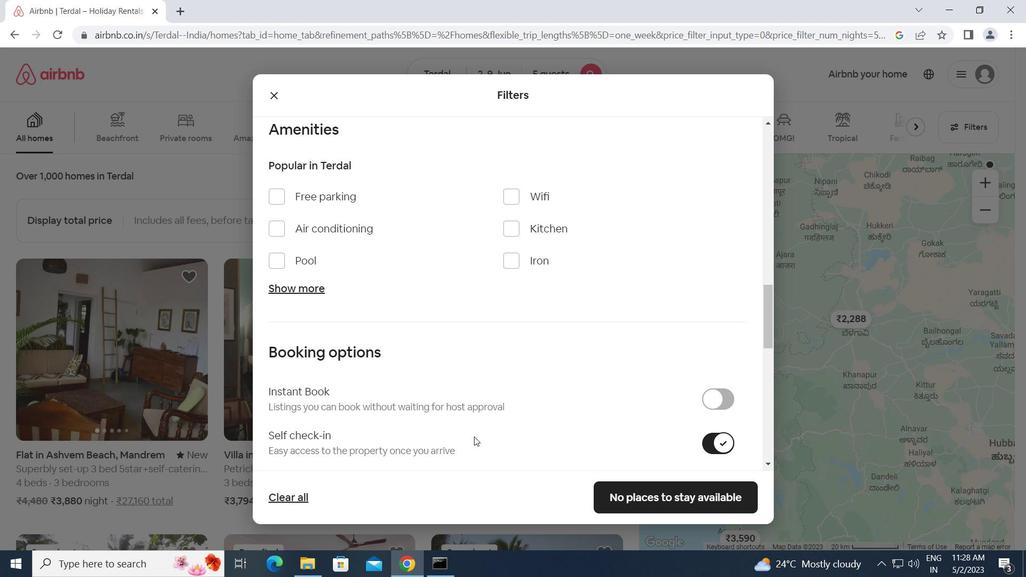 
Action: Mouse scrolled (474, 436) with delta (0, 0)
Screenshot: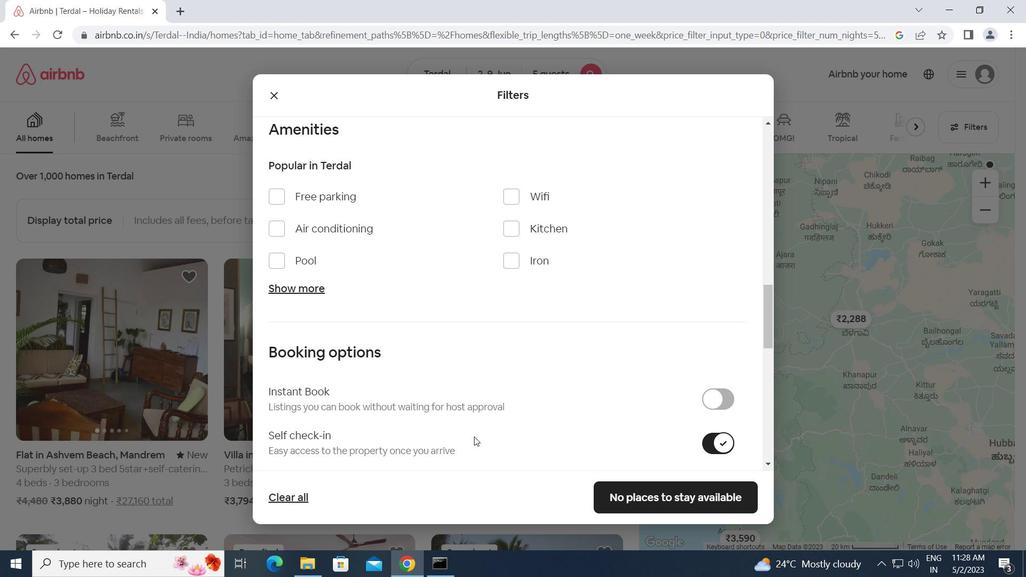 
Action: Mouse scrolled (474, 436) with delta (0, 0)
Screenshot: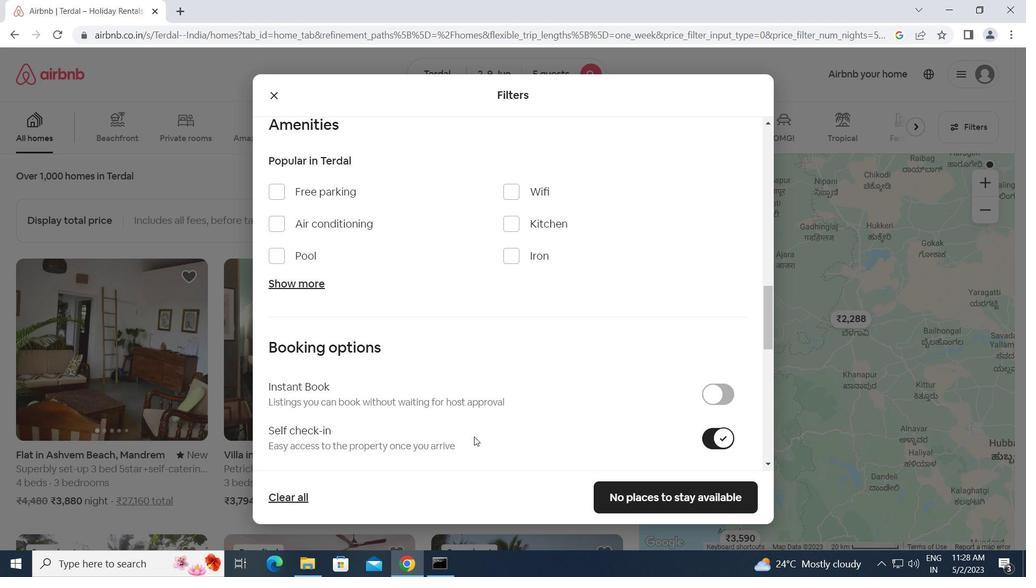 
Action: Mouse scrolled (474, 436) with delta (0, 0)
Screenshot: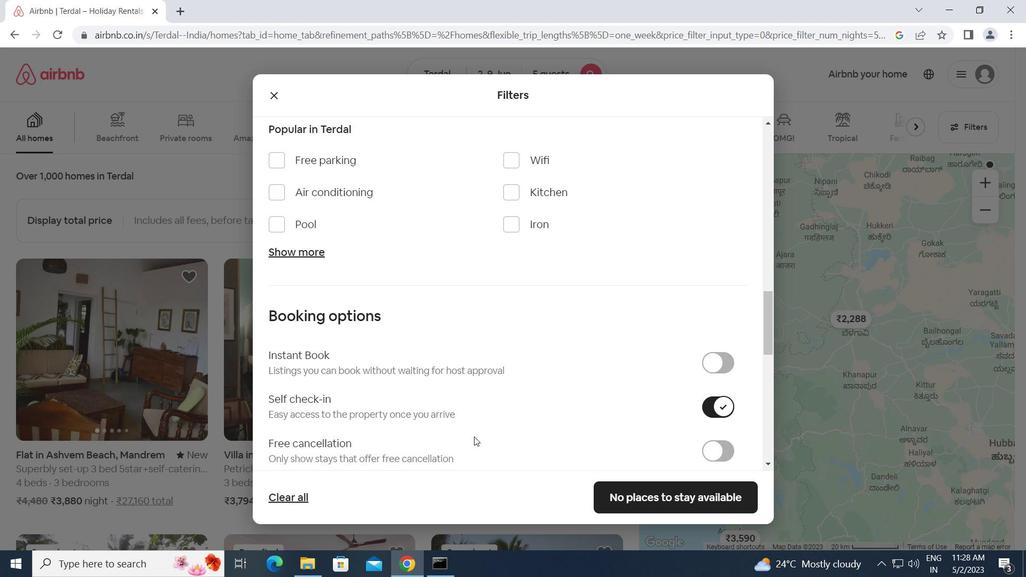 
Action: Mouse moved to (322, 465)
Screenshot: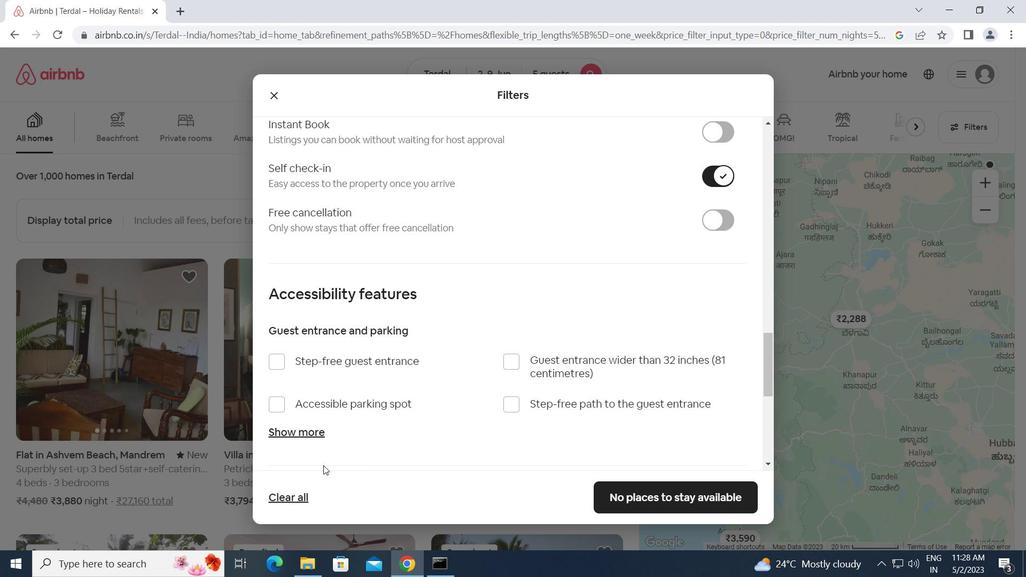 
Action: Mouse scrolled (322, 464) with delta (0, 0)
Screenshot: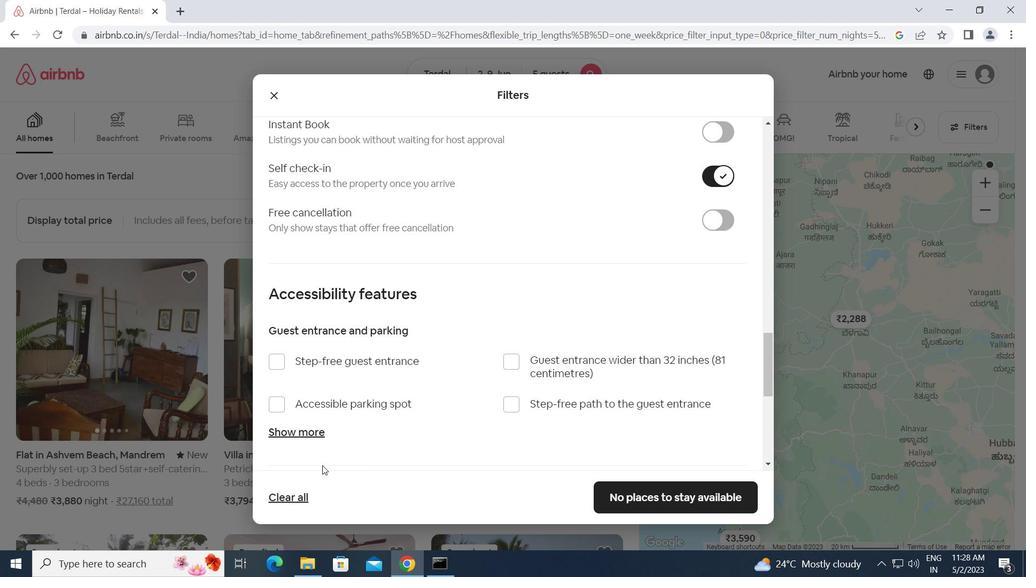 
Action: Mouse scrolled (322, 464) with delta (0, 0)
Screenshot: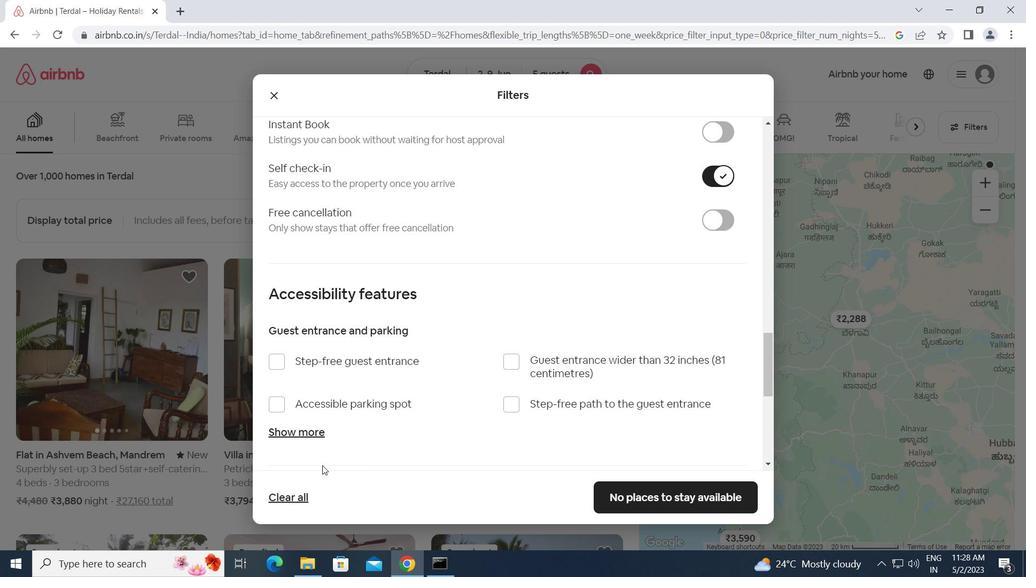 
Action: Mouse scrolled (322, 464) with delta (0, 0)
Screenshot: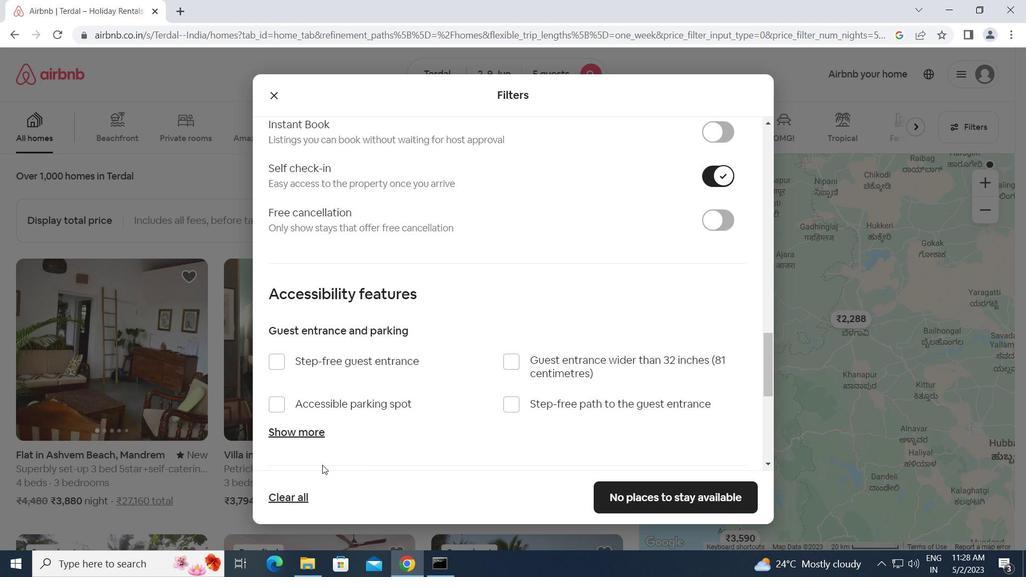 
Action: Mouse moved to (288, 389)
Screenshot: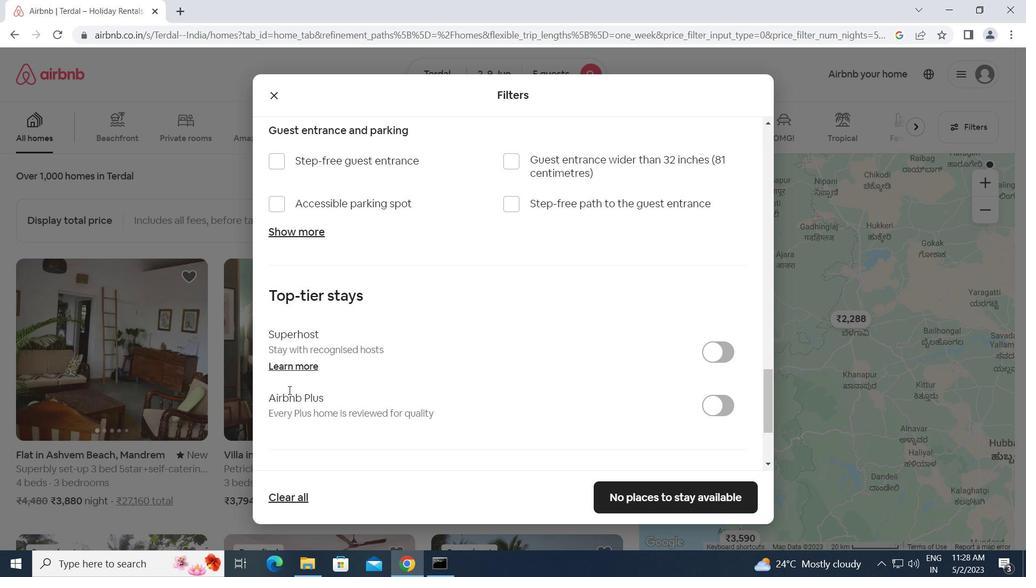 
Action: Mouse scrolled (288, 389) with delta (0, 0)
Screenshot: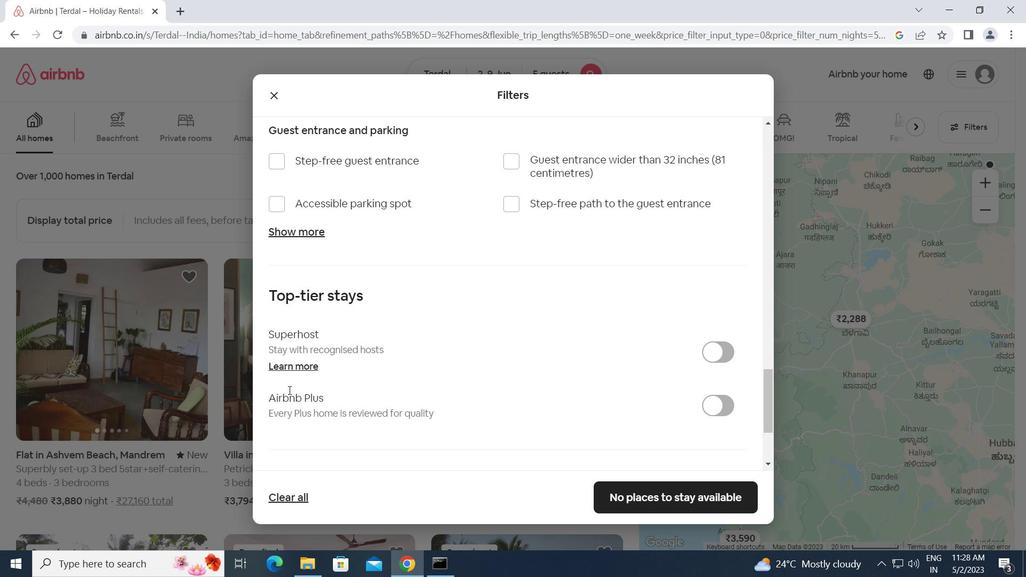 
Action: Mouse scrolled (288, 389) with delta (0, 0)
Screenshot: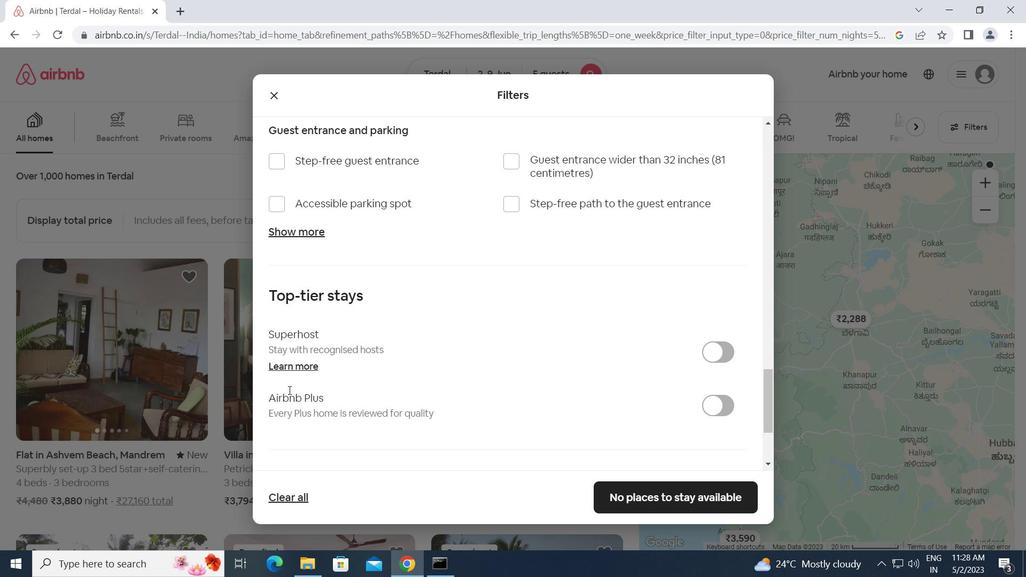 
Action: Mouse moved to (288, 389)
Screenshot: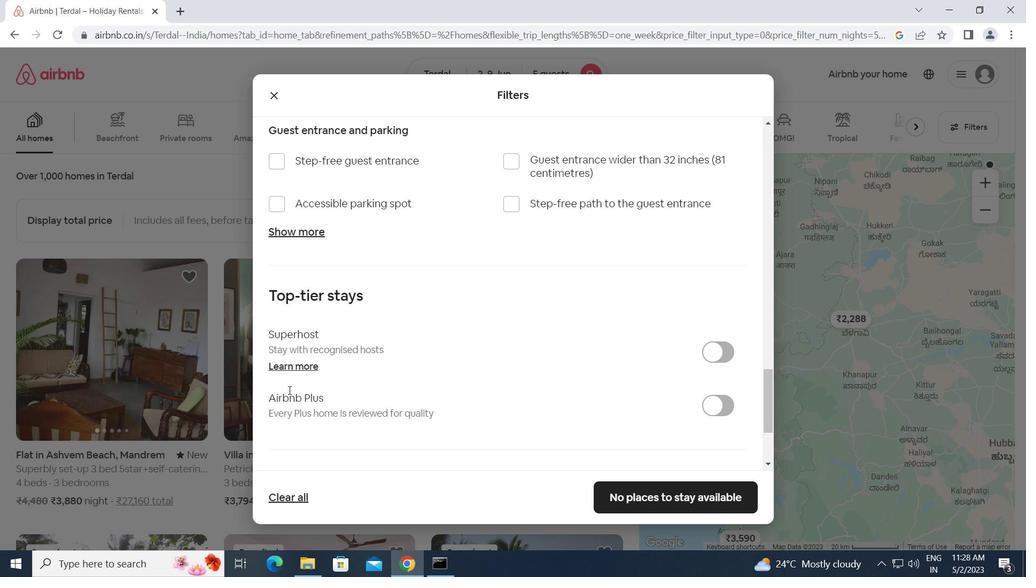 
Action: Mouse scrolled (288, 389) with delta (0, 0)
Screenshot: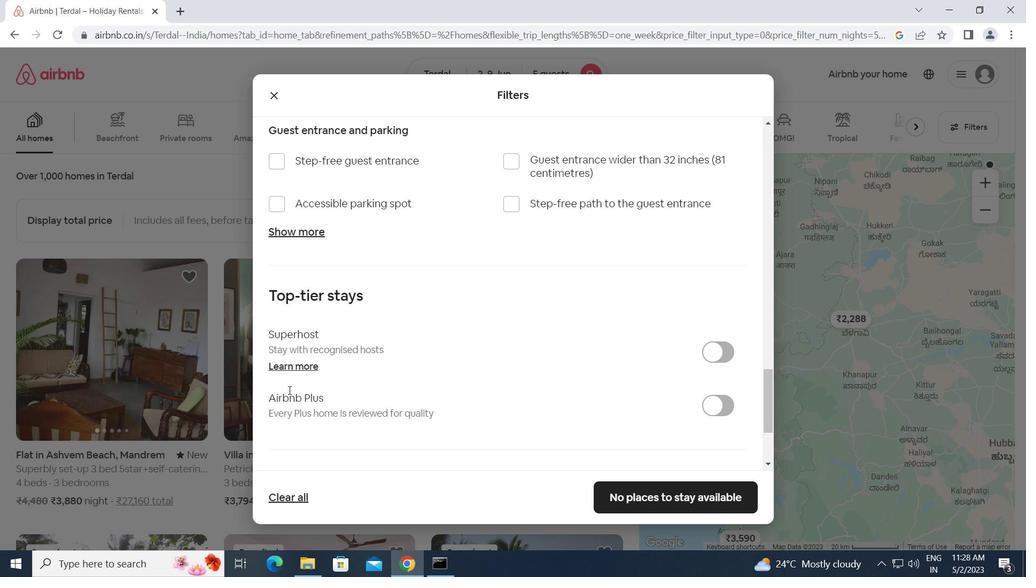 
Action: Mouse scrolled (288, 389) with delta (0, 0)
Screenshot: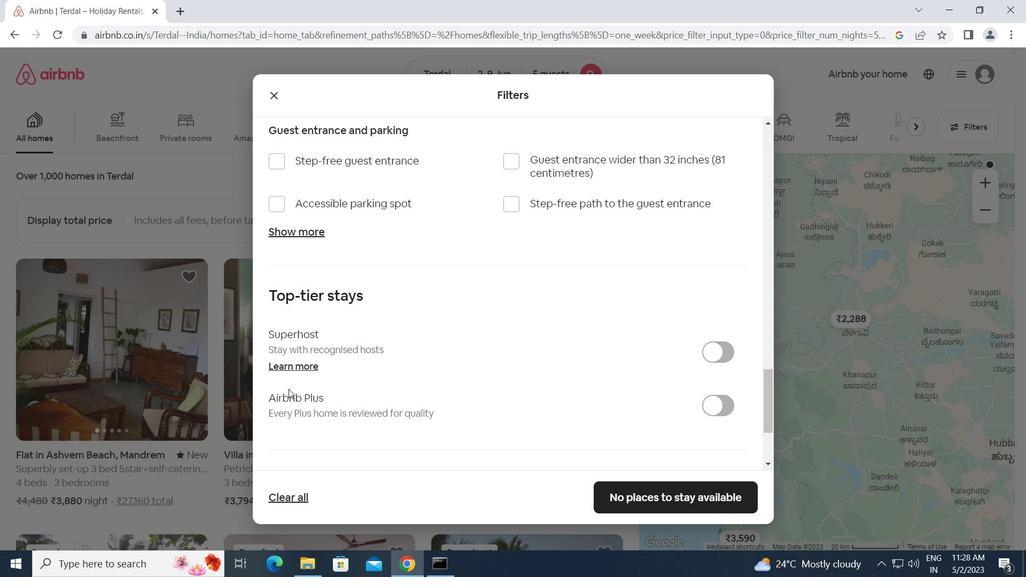 
Action: Mouse moved to (274, 373)
Screenshot: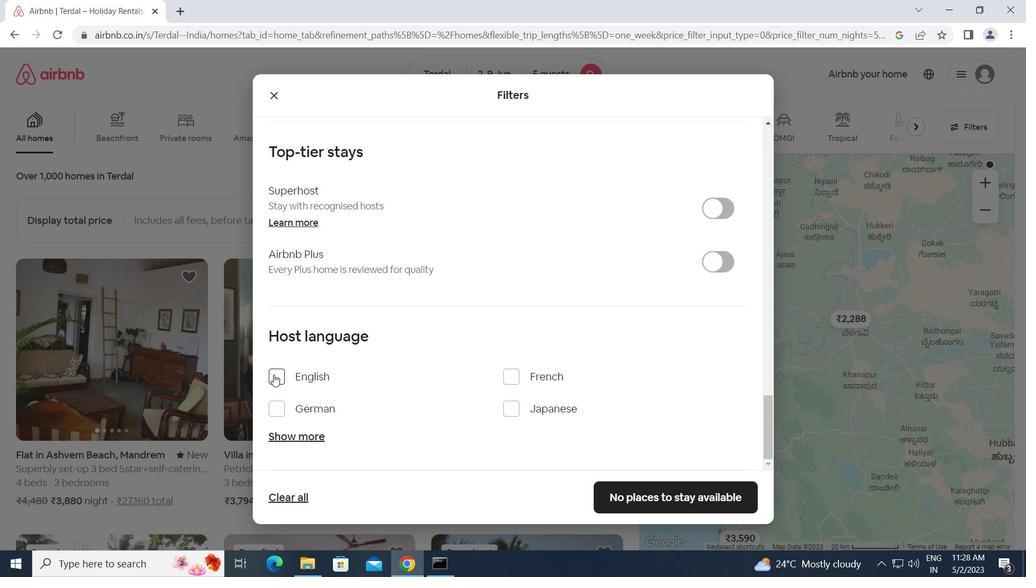 
Action: Mouse pressed left at (274, 373)
Screenshot: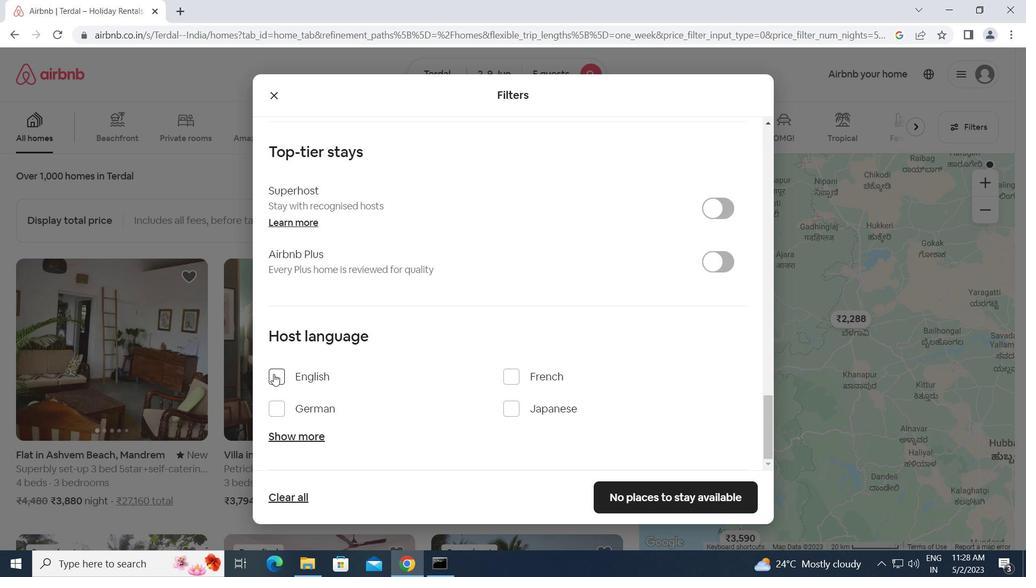 
Action: Mouse moved to (701, 499)
Screenshot: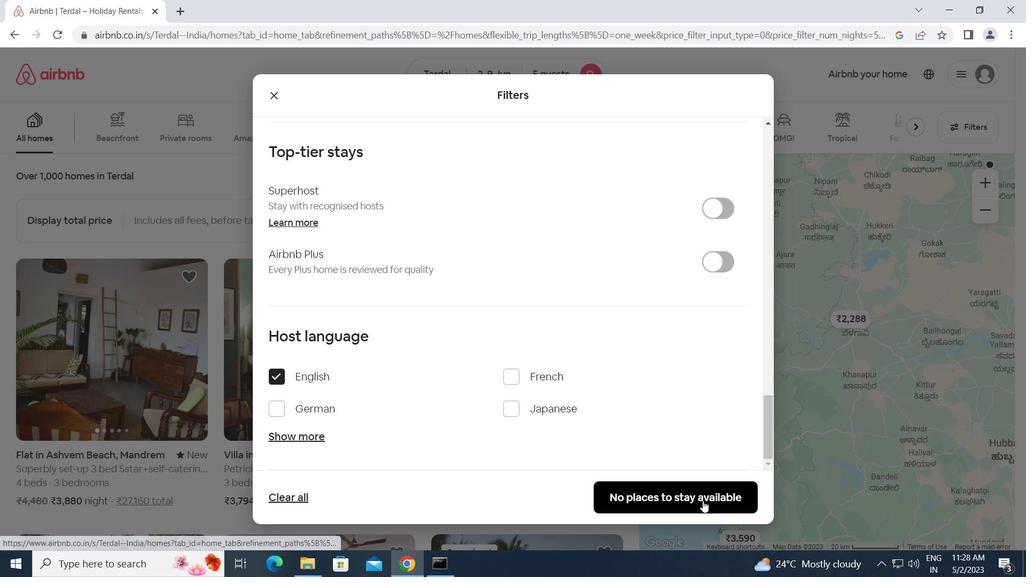 
Action: Mouse pressed left at (701, 499)
Screenshot: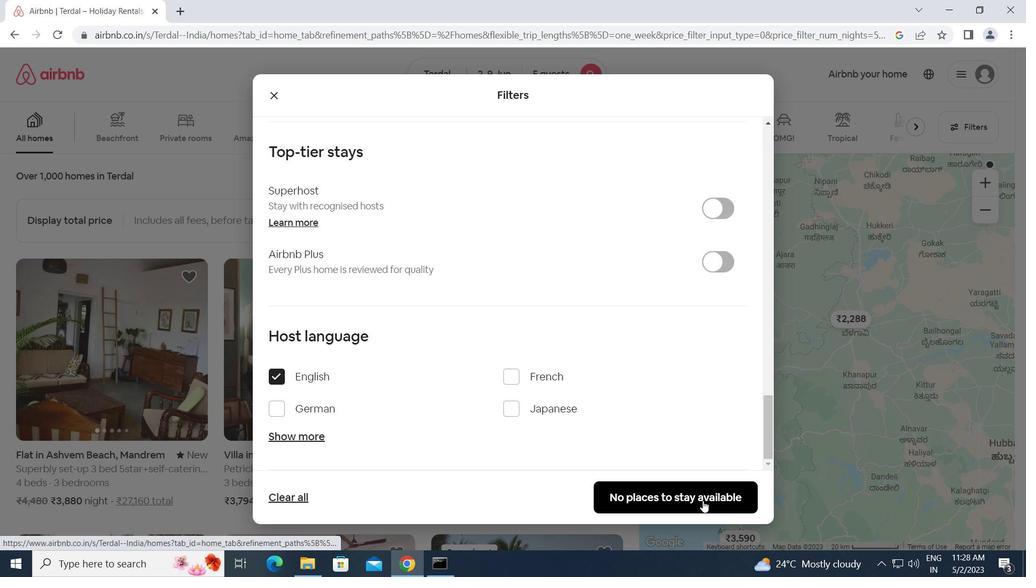 
